 Task: Create a due date automation trigger when advanced on, on the monday after a card is due add fields without custom field "Resume" set to a number lower than 1 and greater than 10 at 11:00 AM.
Action: Mouse moved to (837, 251)
Screenshot: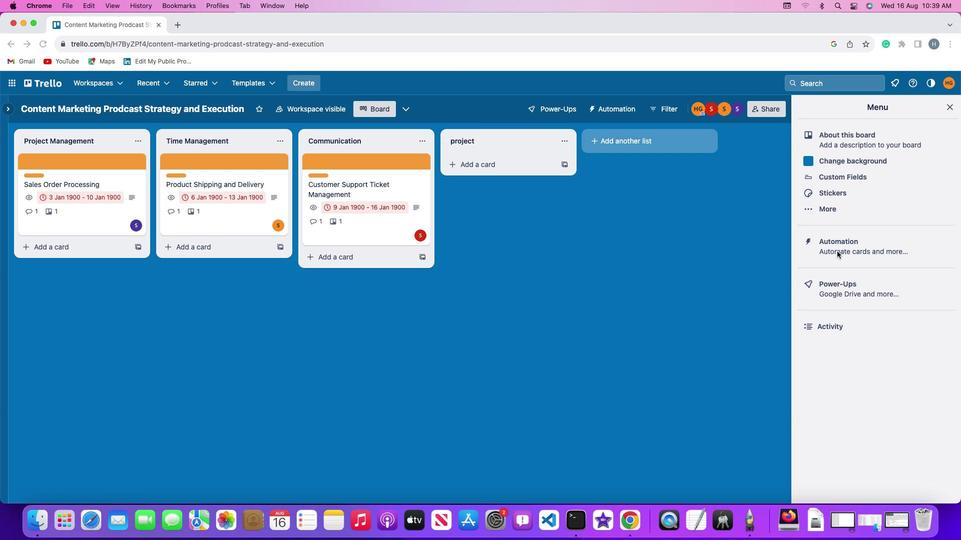 
Action: Mouse pressed left at (837, 251)
Screenshot: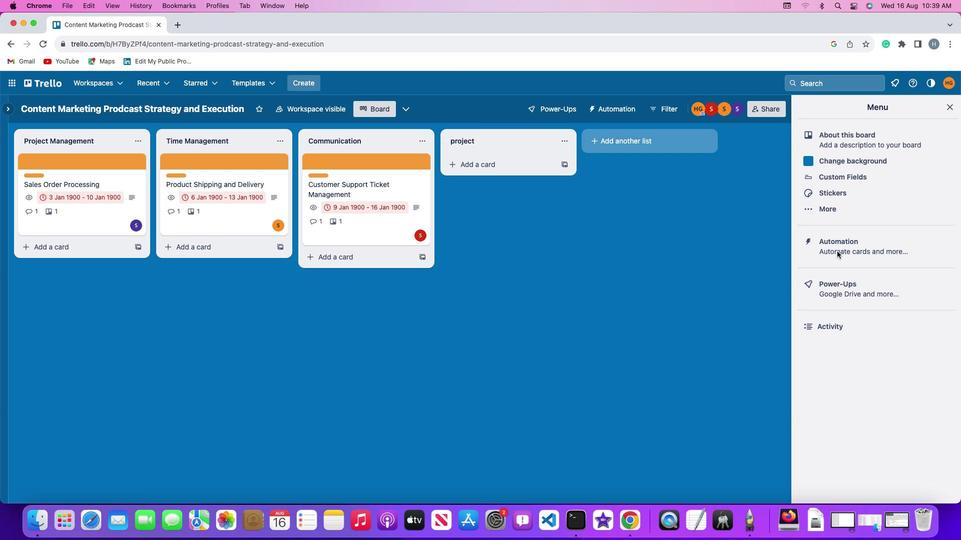 
Action: Mouse pressed left at (837, 251)
Screenshot: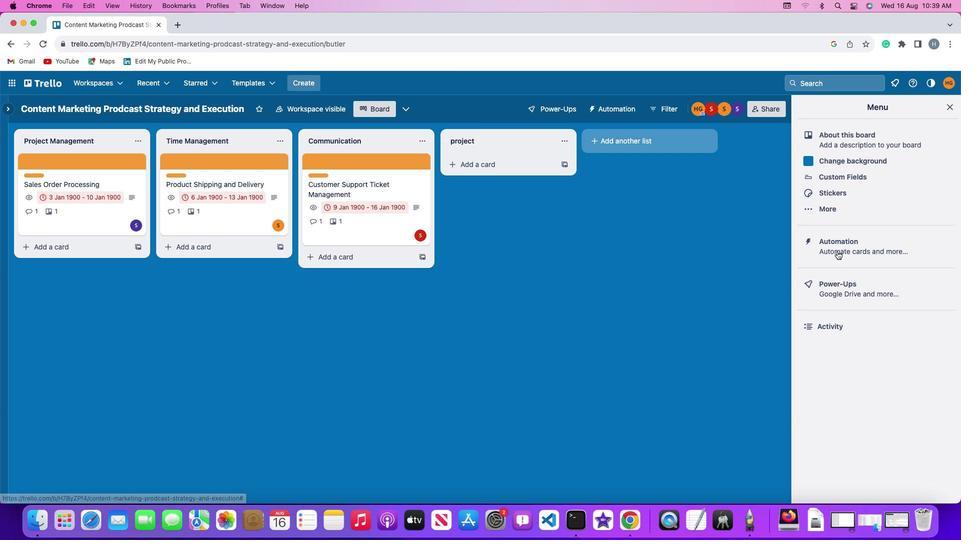 
Action: Mouse moved to (76, 238)
Screenshot: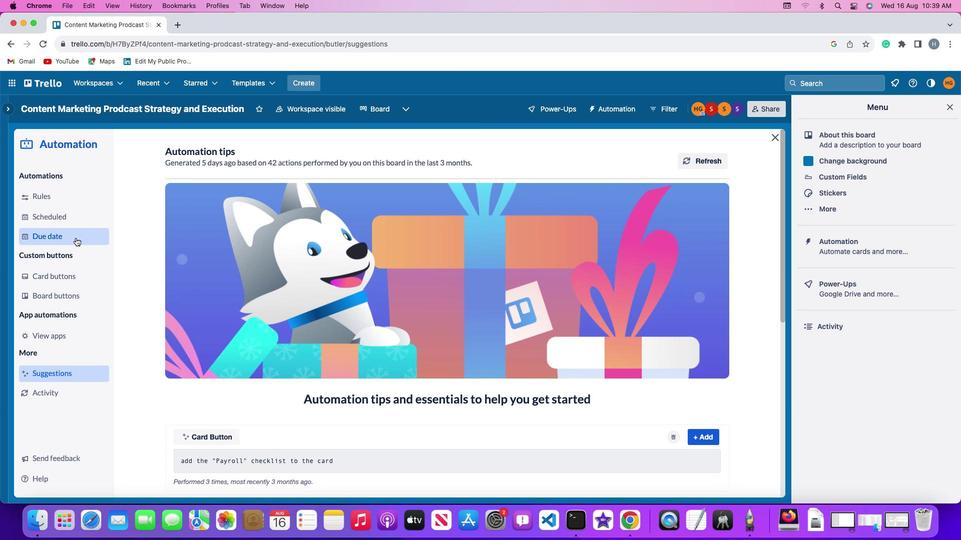 
Action: Mouse pressed left at (76, 238)
Screenshot: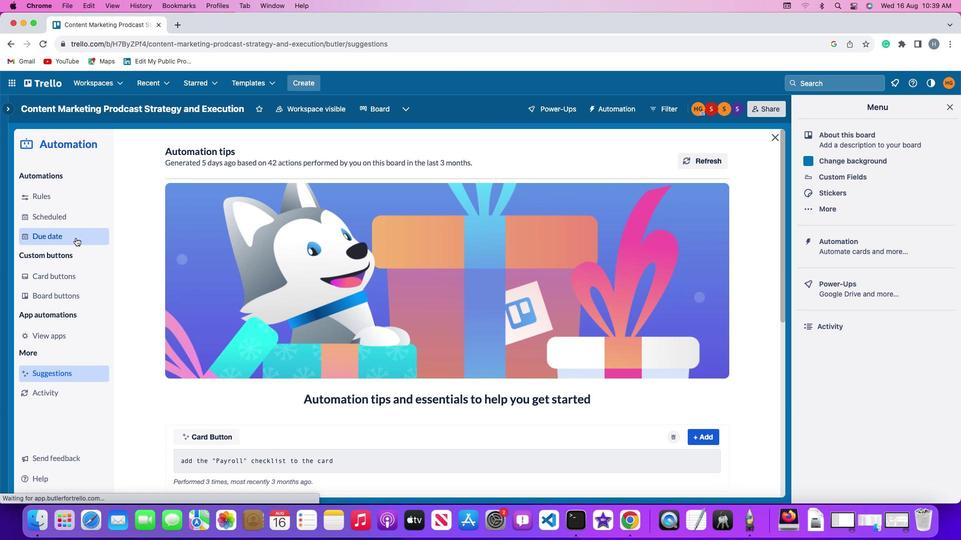 
Action: Mouse moved to (678, 150)
Screenshot: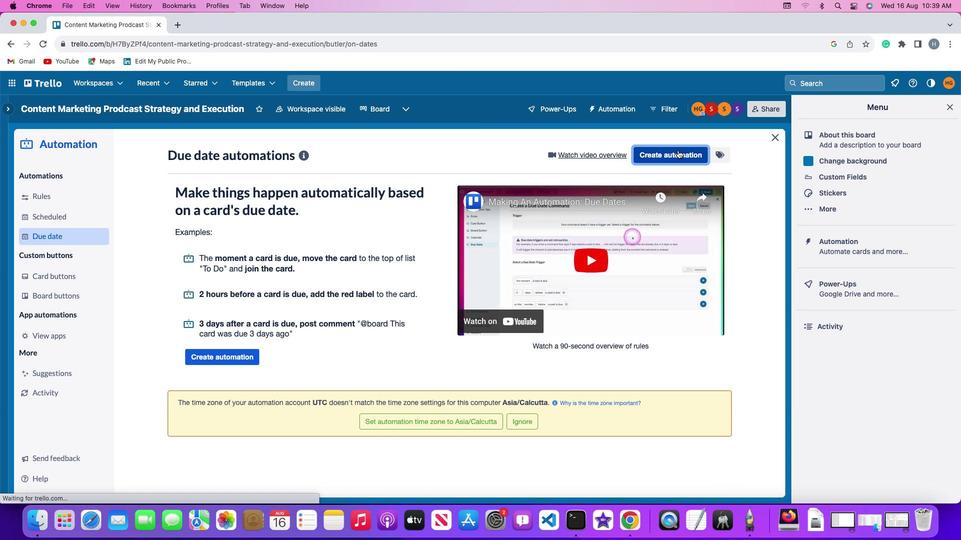 
Action: Mouse pressed left at (678, 150)
Screenshot: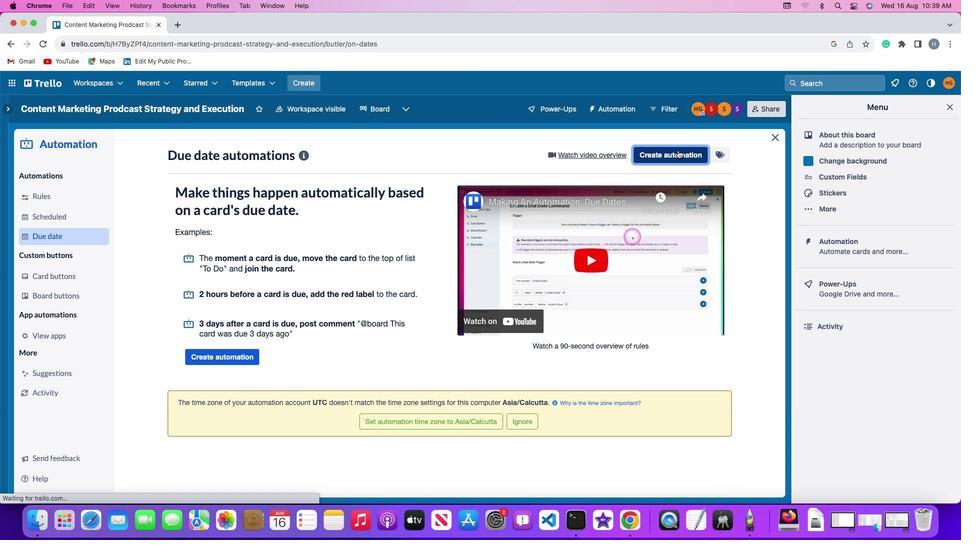 
Action: Mouse moved to (240, 245)
Screenshot: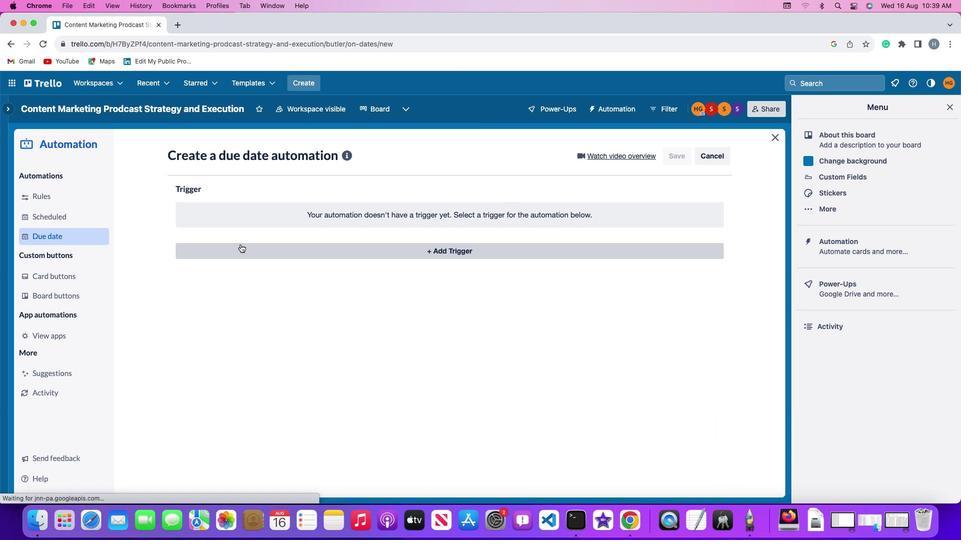 
Action: Mouse pressed left at (240, 245)
Screenshot: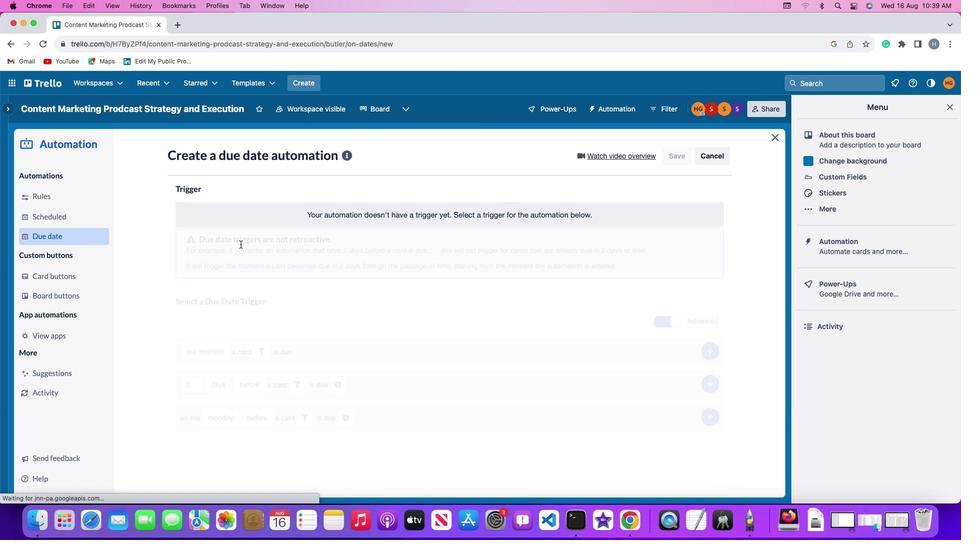 
Action: Mouse moved to (219, 445)
Screenshot: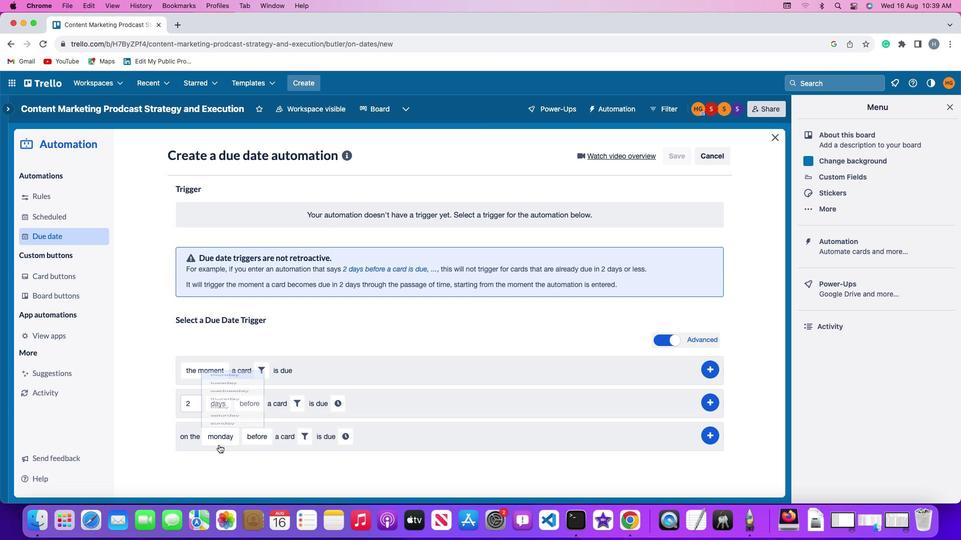 
Action: Mouse pressed left at (219, 445)
Screenshot: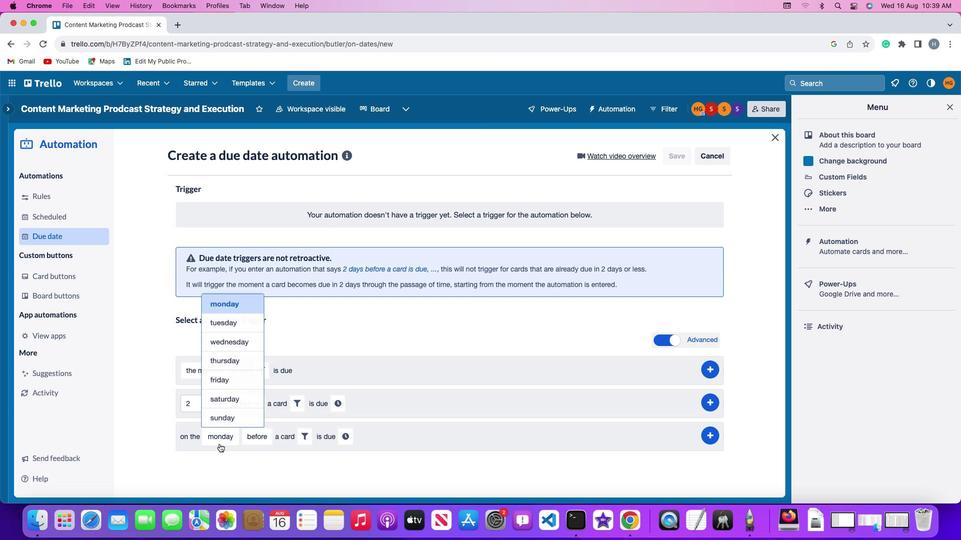 
Action: Mouse moved to (226, 296)
Screenshot: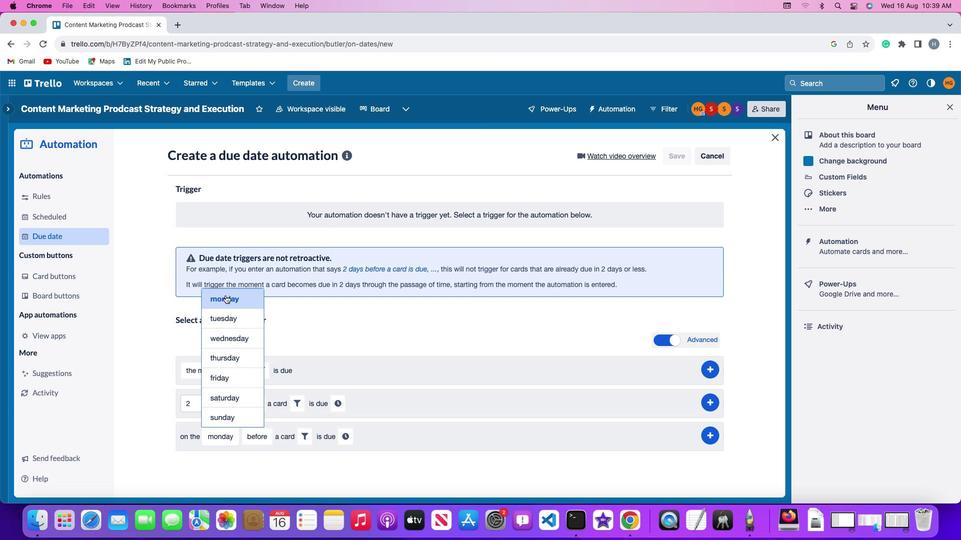 
Action: Mouse pressed left at (226, 296)
Screenshot: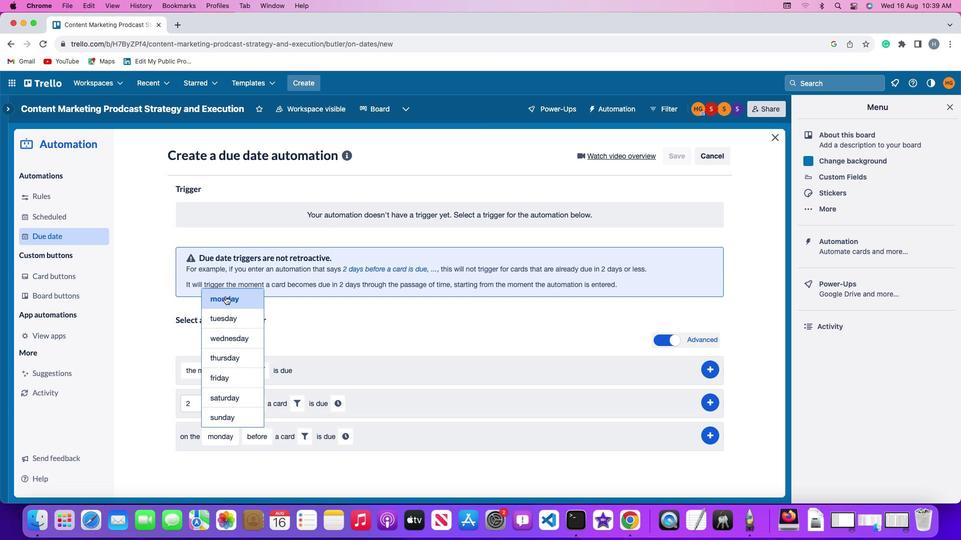 
Action: Mouse moved to (266, 434)
Screenshot: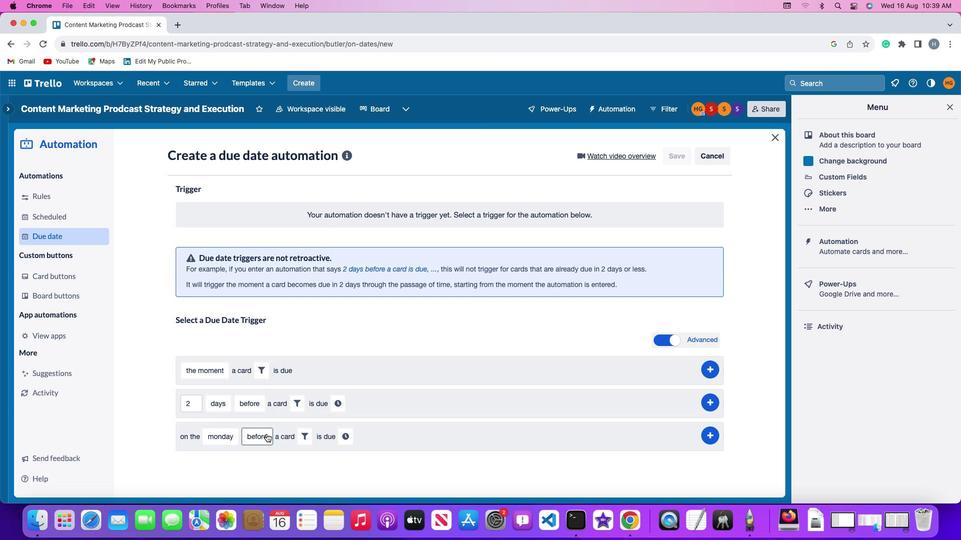 
Action: Mouse pressed left at (266, 434)
Screenshot: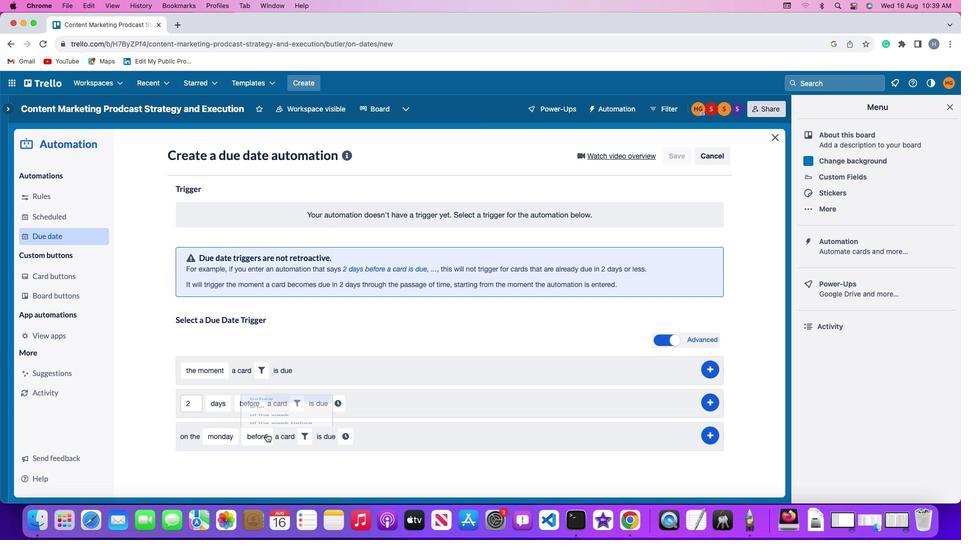 
Action: Mouse moved to (280, 373)
Screenshot: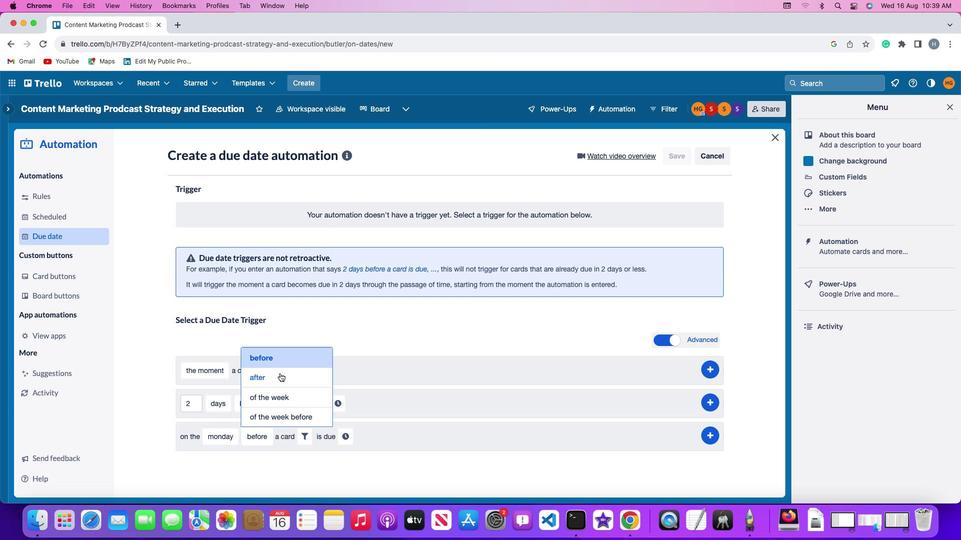 
Action: Mouse pressed left at (280, 373)
Screenshot: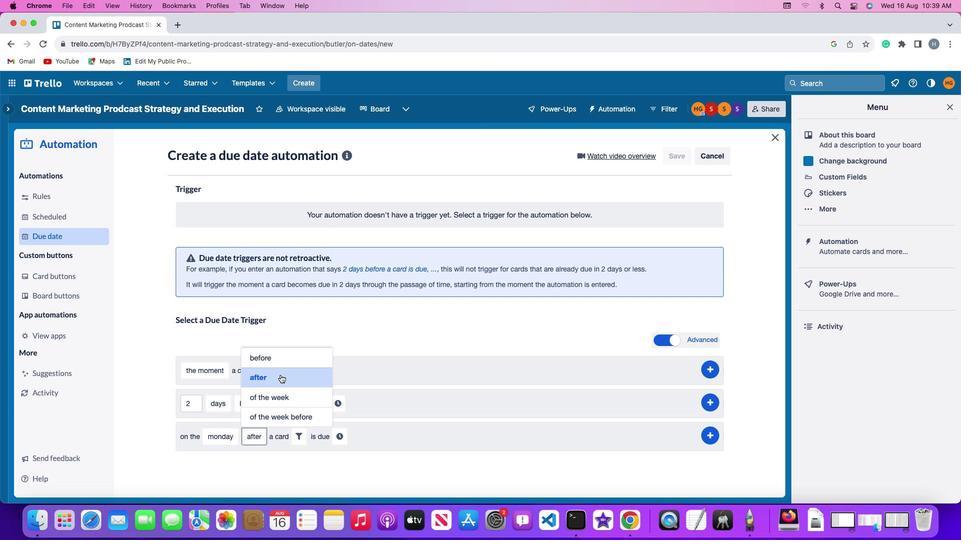
Action: Mouse moved to (301, 438)
Screenshot: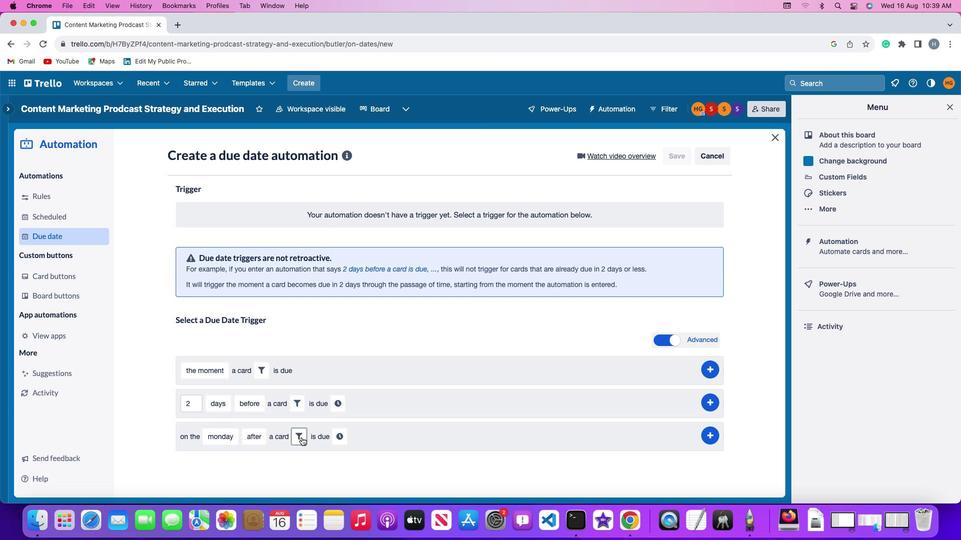 
Action: Mouse pressed left at (301, 438)
Screenshot: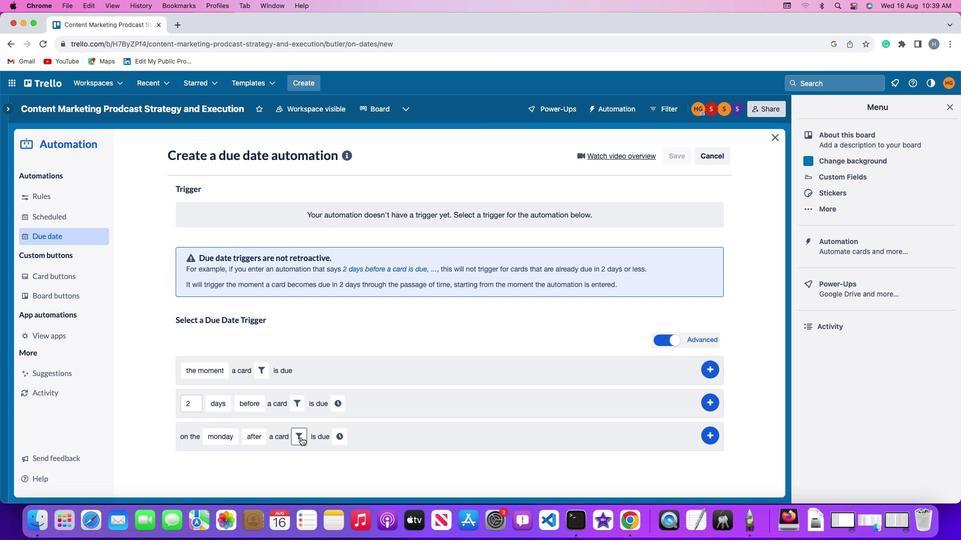 
Action: Mouse moved to (461, 467)
Screenshot: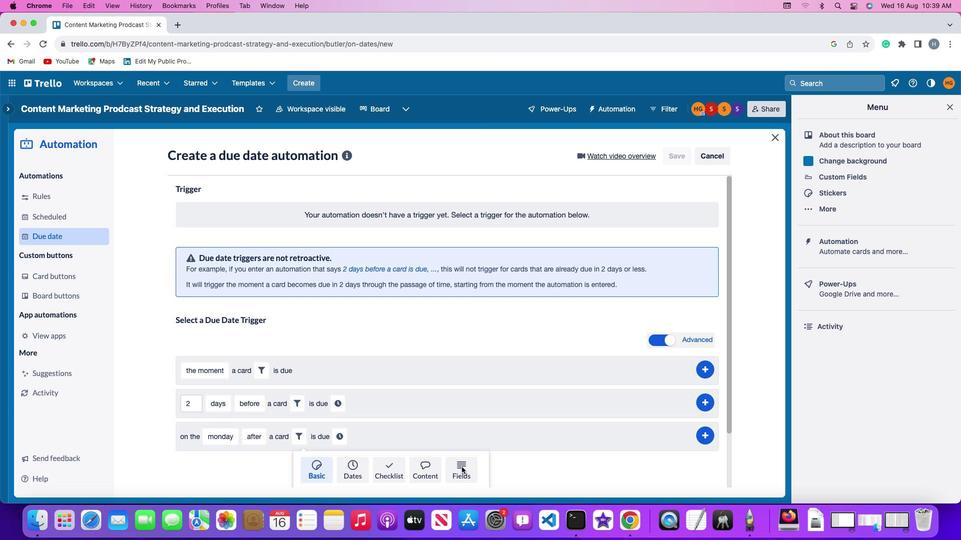
Action: Mouse pressed left at (461, 467)
Screenshot: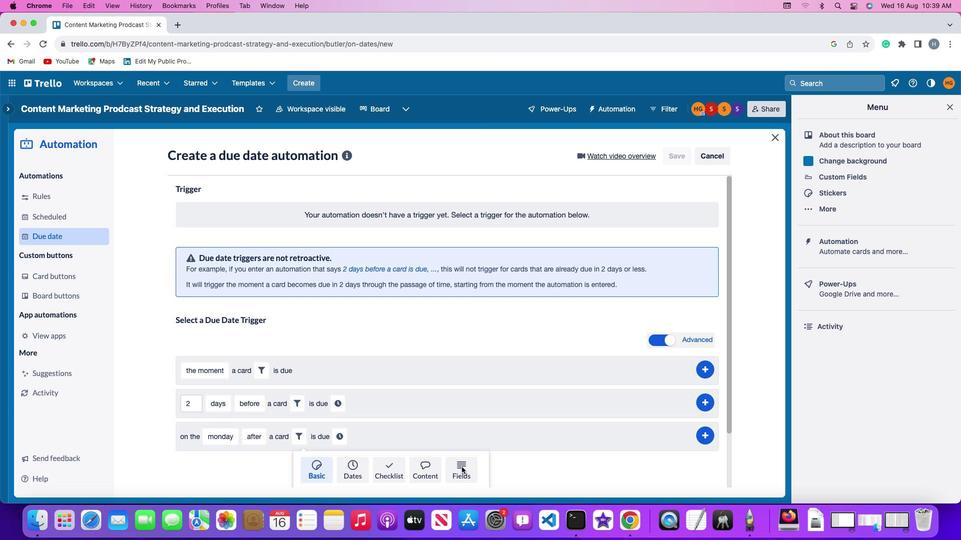 
Action: Mouse moved to (263, 478)
Screenshot: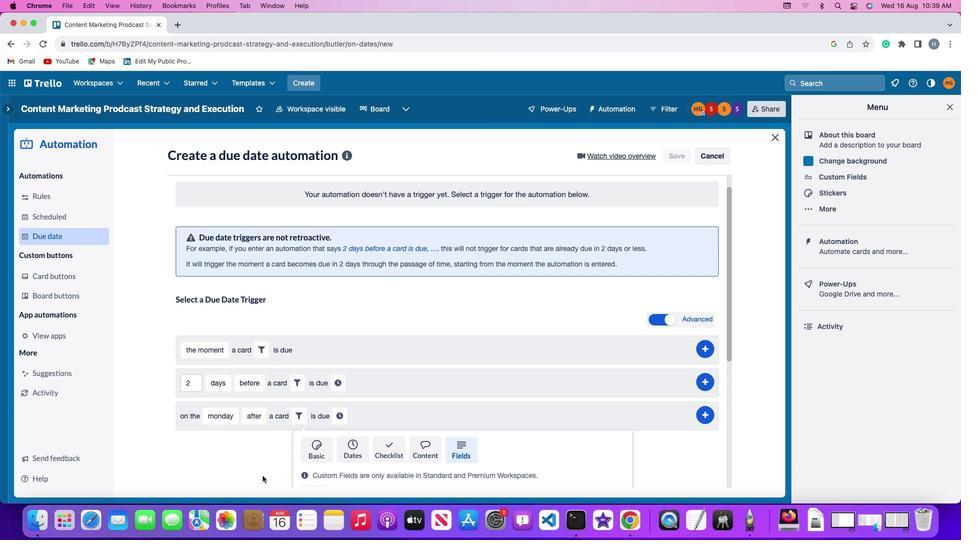 
Action: Mouse scrolled (263, 478) with delta (0, 0)
Screenshot: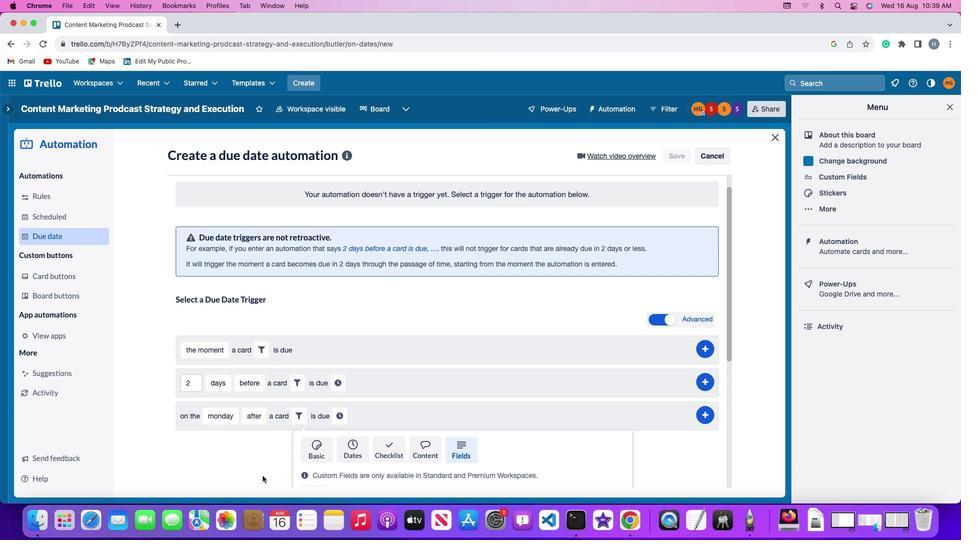 
Action: Mouse scrolled (263, 478) with delta (0, 0)
Screenshot: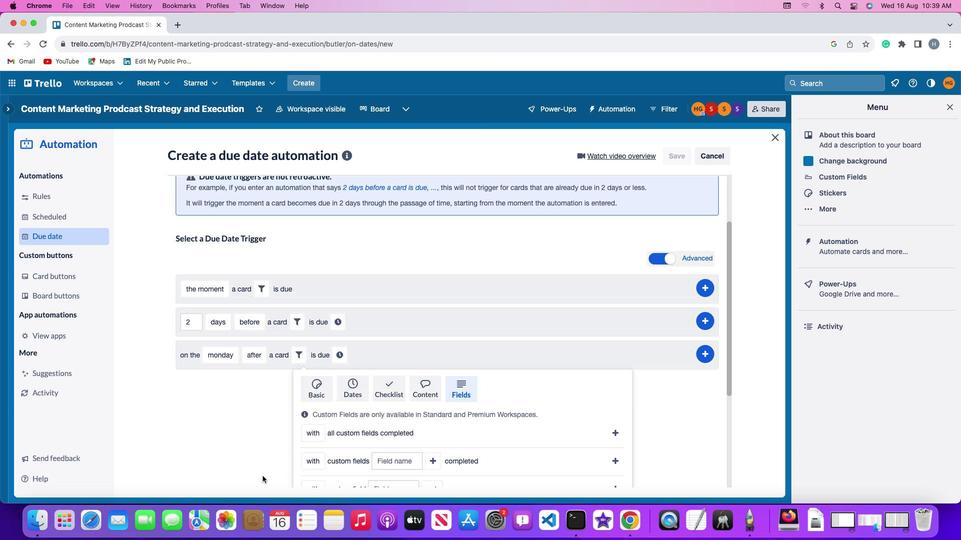 
Action: Mouse scrolled (263, 478) with delta (0, 0)
Screenshot: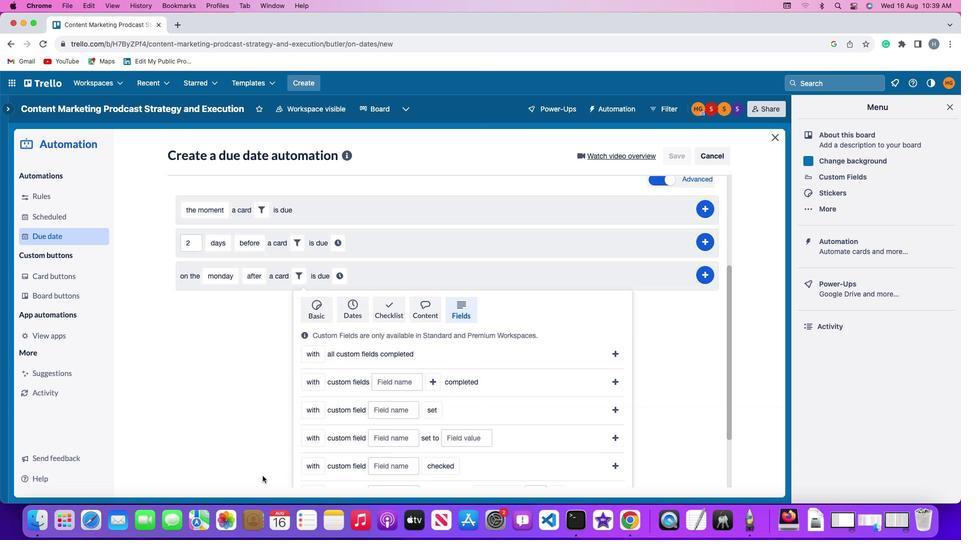 
Action: Mouse scrolled (263, 478) with delta (0, -1)
Screenshot: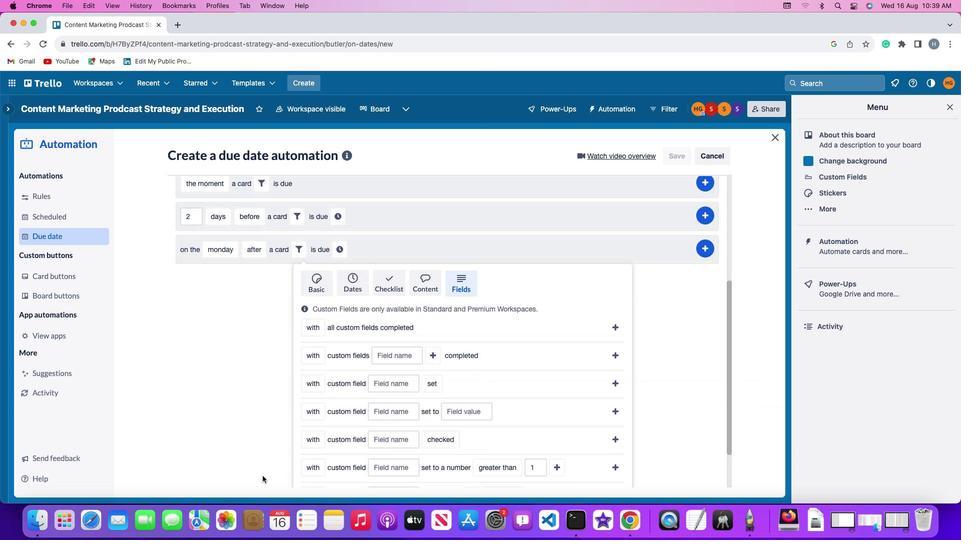 
Action: Mouse moved to (262, 476)
Screenshot: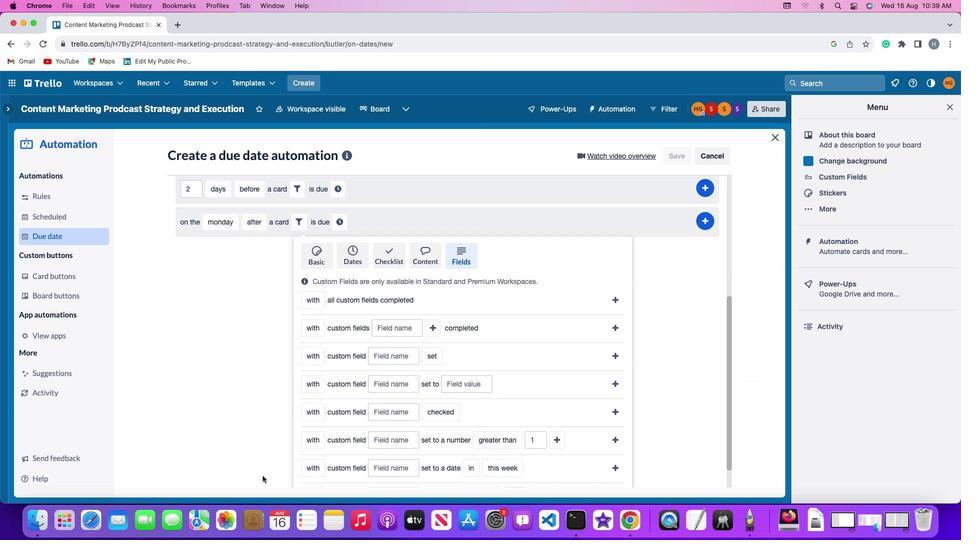 
Action: Mouse scrolled (262, 476) with delta (0, 0)
Screenshot: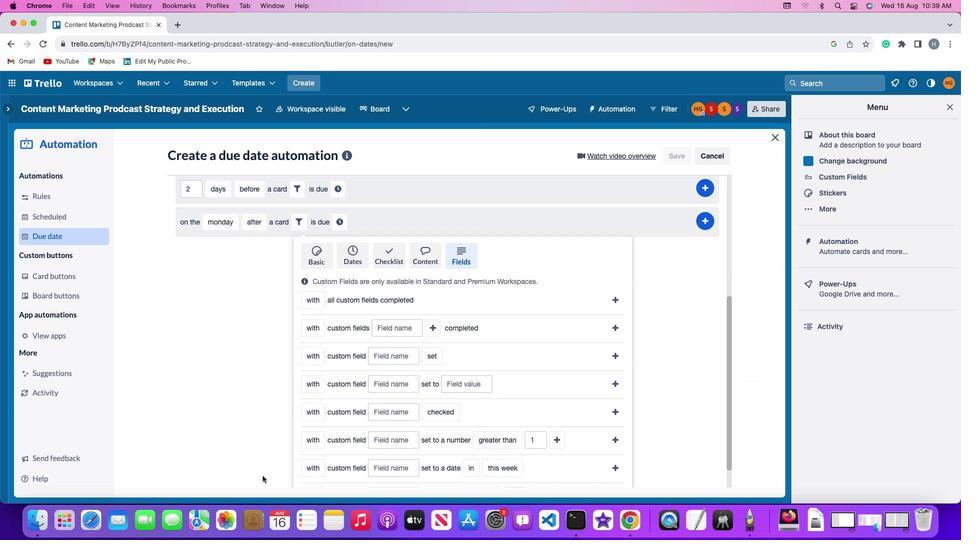
Action: Mouse scrolled (262, 476) with delta (0, 0)
Screenshot: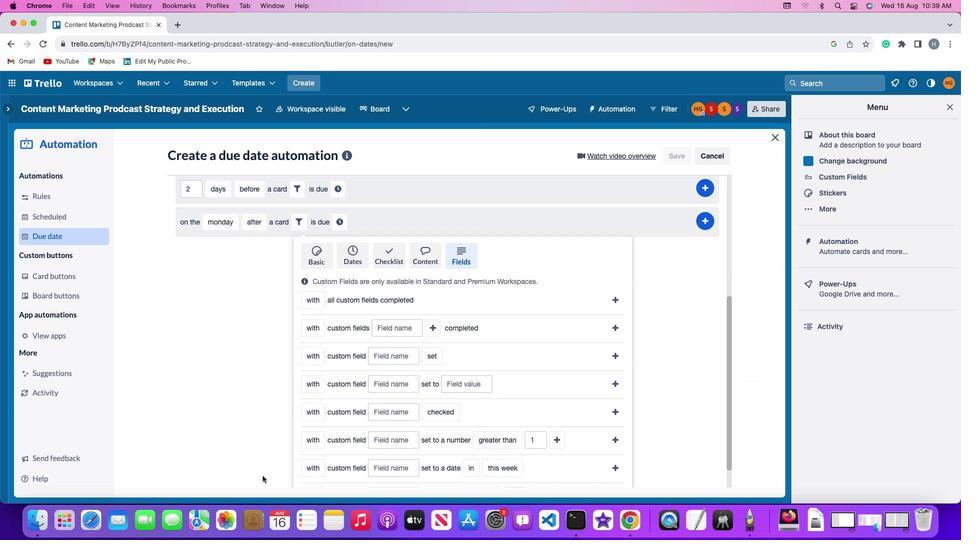 
Action: Mouse scrolled (262, 476) with delta (0, 0)
Screenshot: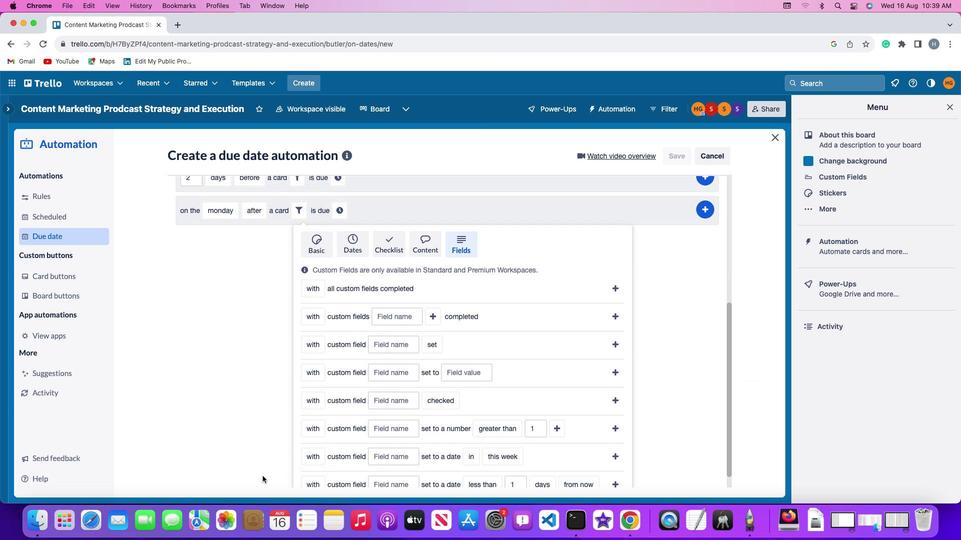 
Action: Mouse scrolled (262, 476) with delta (0, -1)
Screenshot: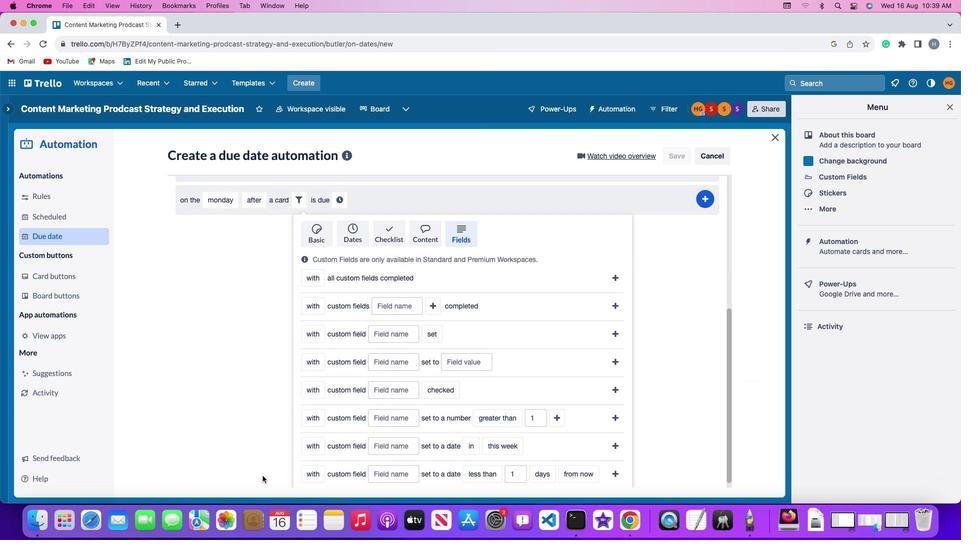 
Action: Mouse scrolled (262, 476) with delta (0, -2)
Screenshot: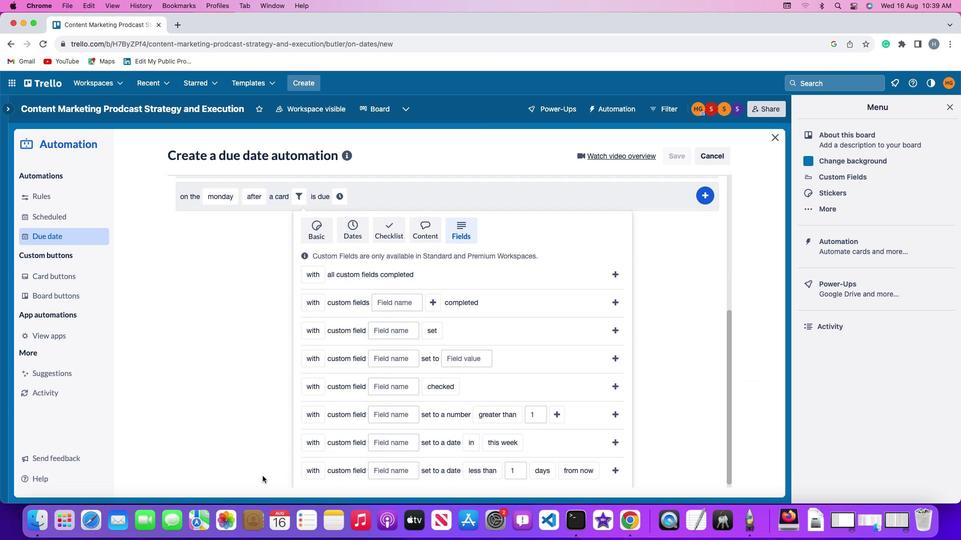 
Action: Mouse moved to (261, 476)
Screenshot: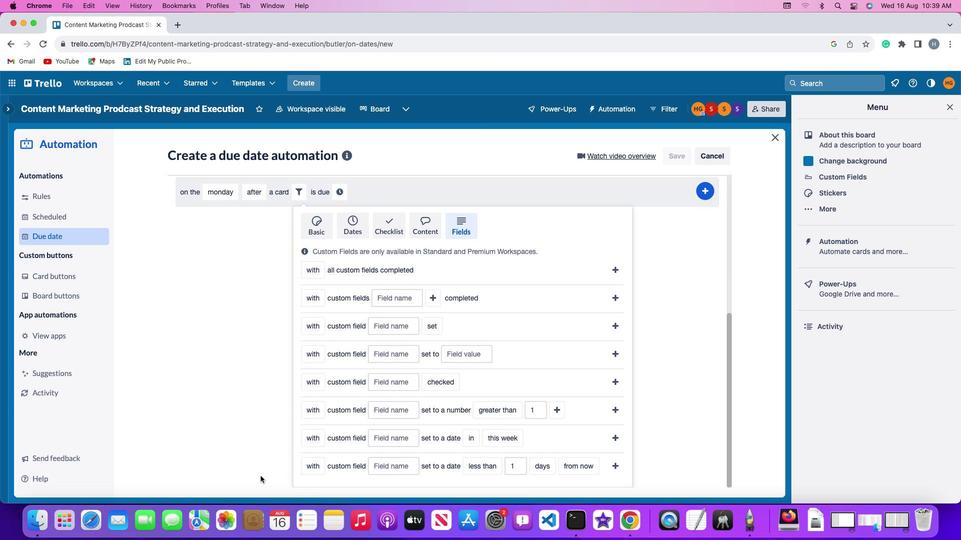 
Action: Mouse scrolled (261, 476) with delta (0, 0)
Screenshot: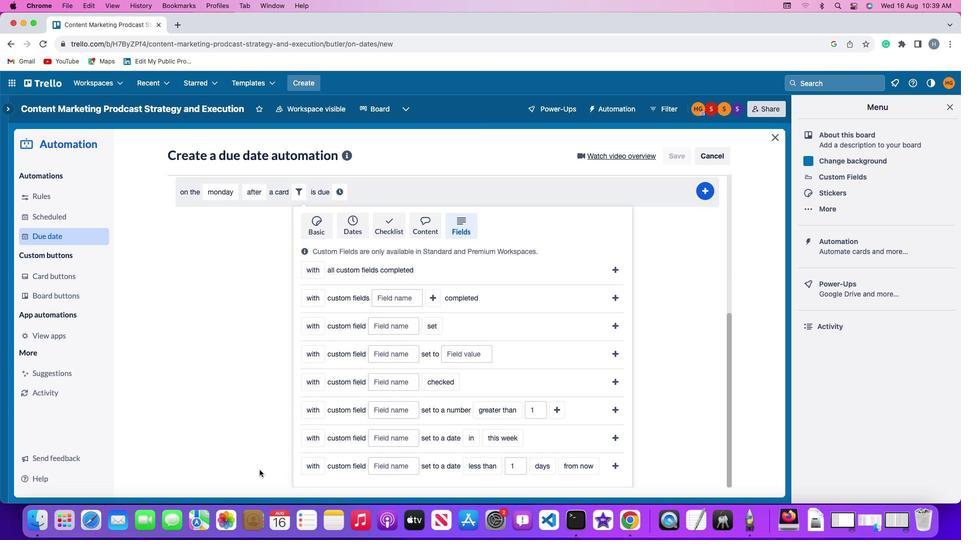 
Action: Mouse scrolled (261, 476) with delta (0, 0)
Screenshot: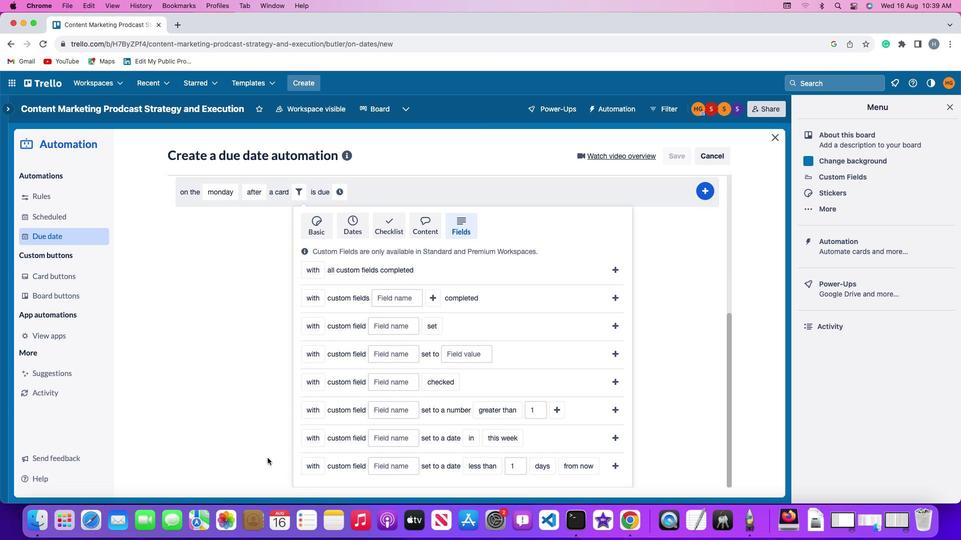 
Action: Mouse scrolled (261, 476) with delta (0, 0)
Screenshot: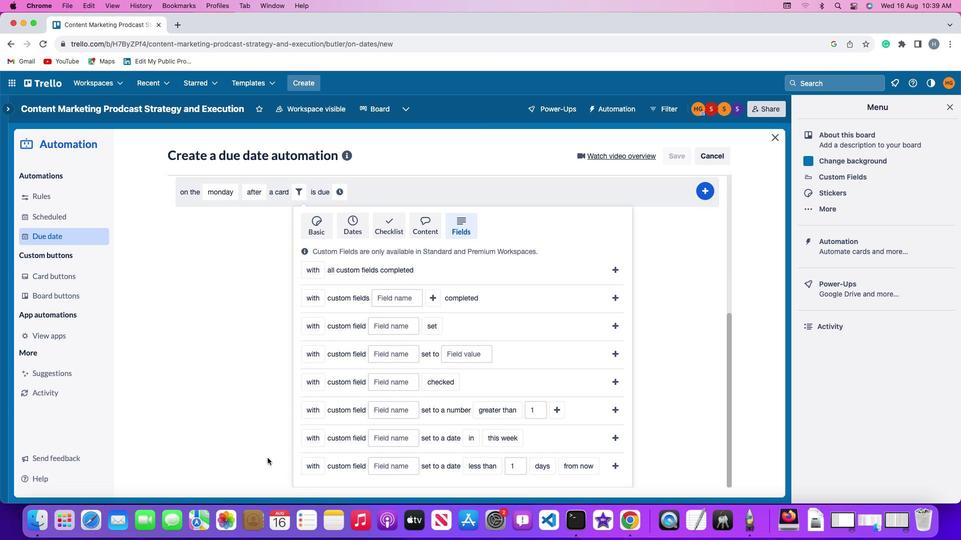 
Action: Mouse moved to (309, 408)
Screenshot: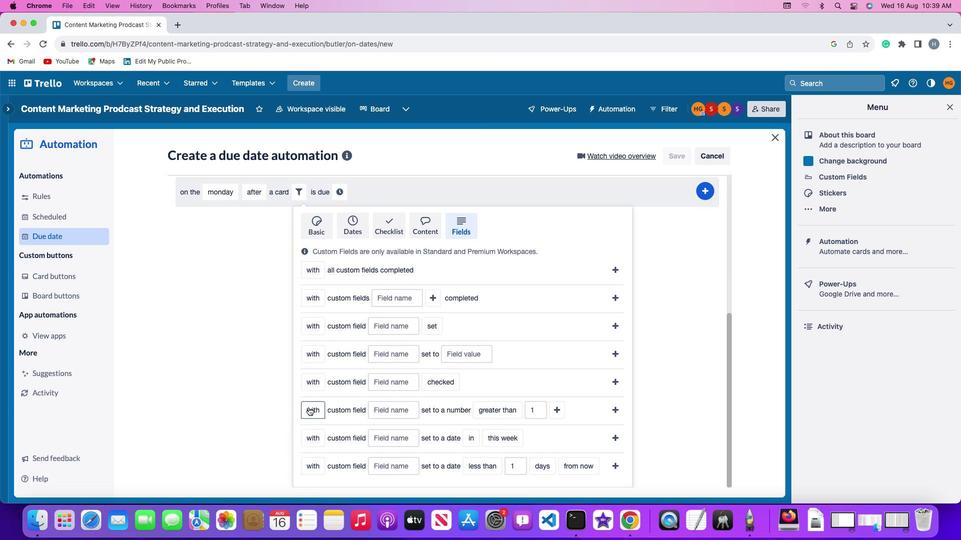 
Action: Mouse pressed left at (309, 408)
Screenshot: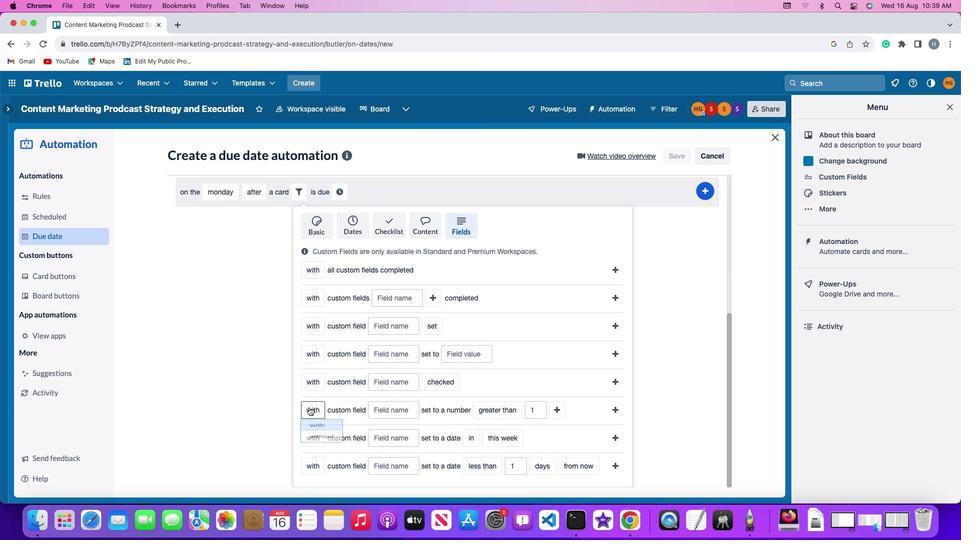 
Action: Mouse moved to (324, 444)
Screenshot: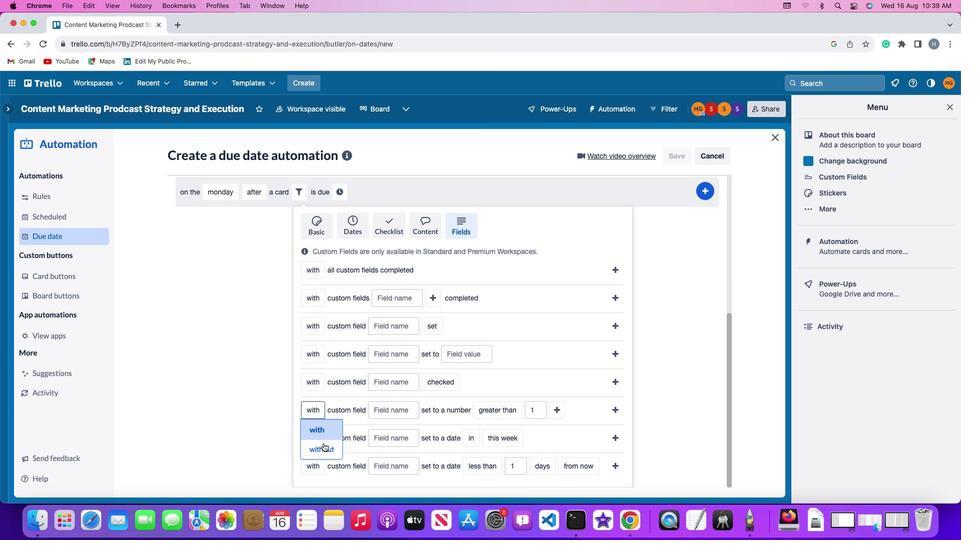 
Action: Mouse pressed left at (324, 444)
Screenshot: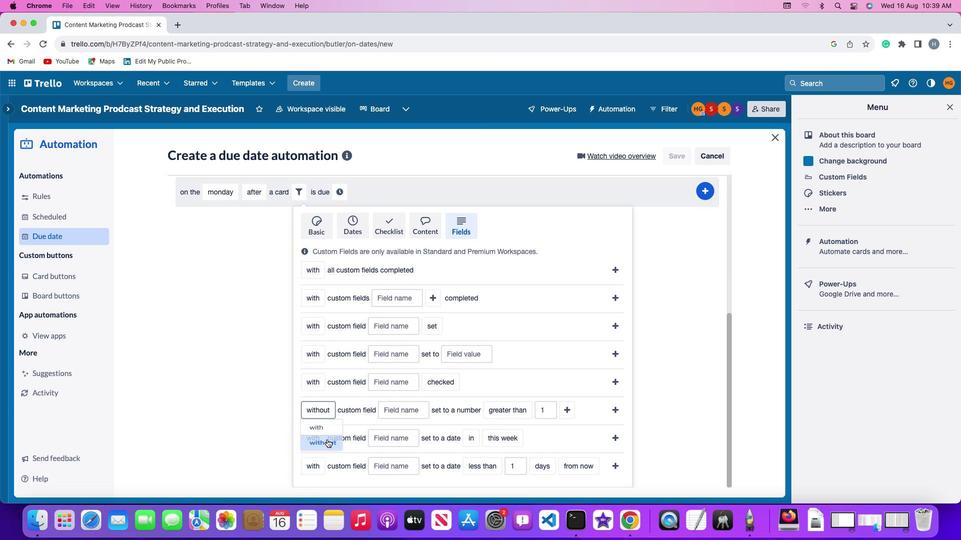 
Action: Mouse moved to (413, 406)
Screenshot: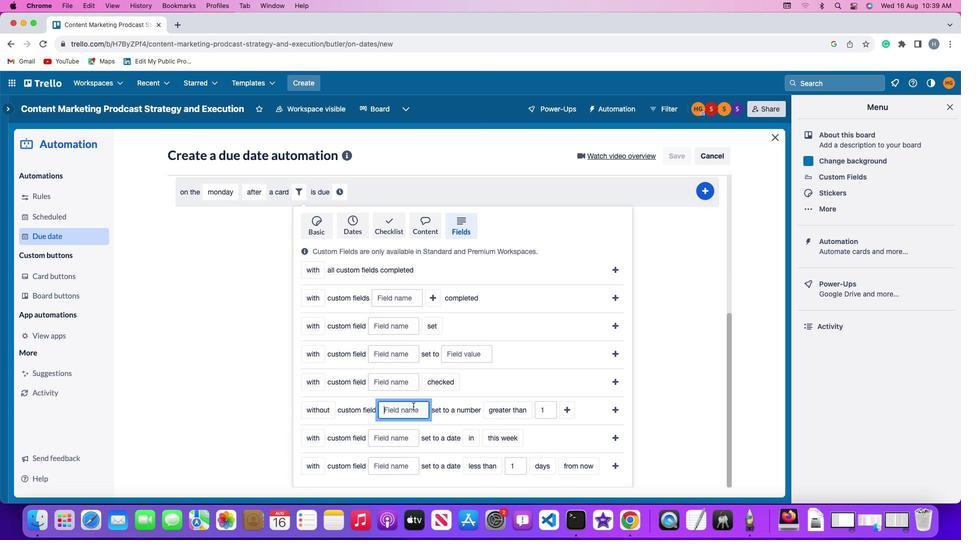 
Action: Mouse pressed left at (413, 406)
Screenshot: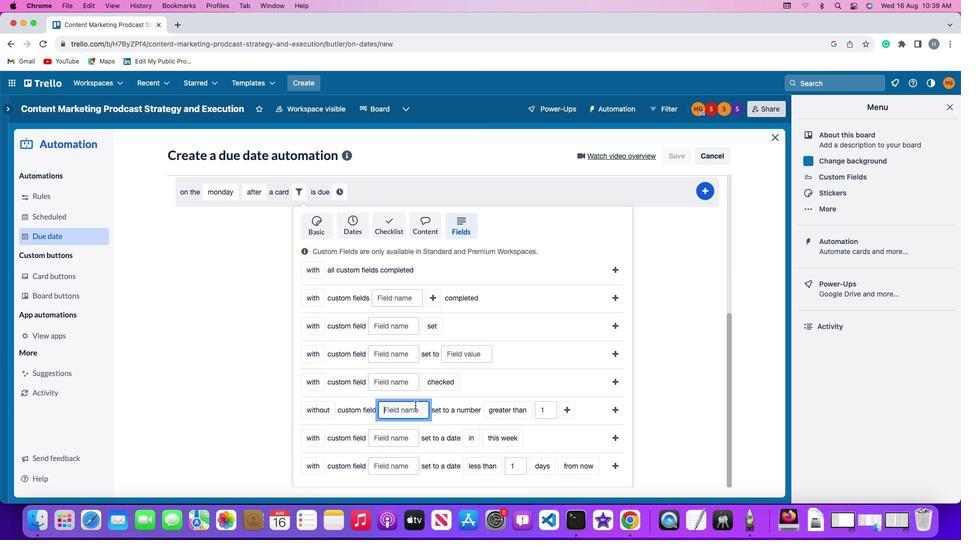 
Action: Mouse moved to (416, 405)
Screenshot: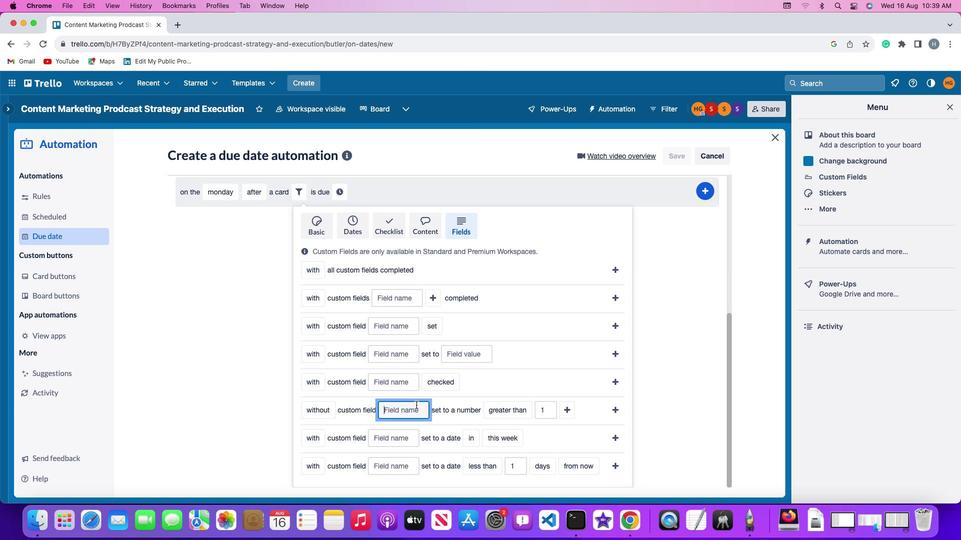 
Action: Key pressed Key.shift'R''e''s''u''m''e'
Screenshot: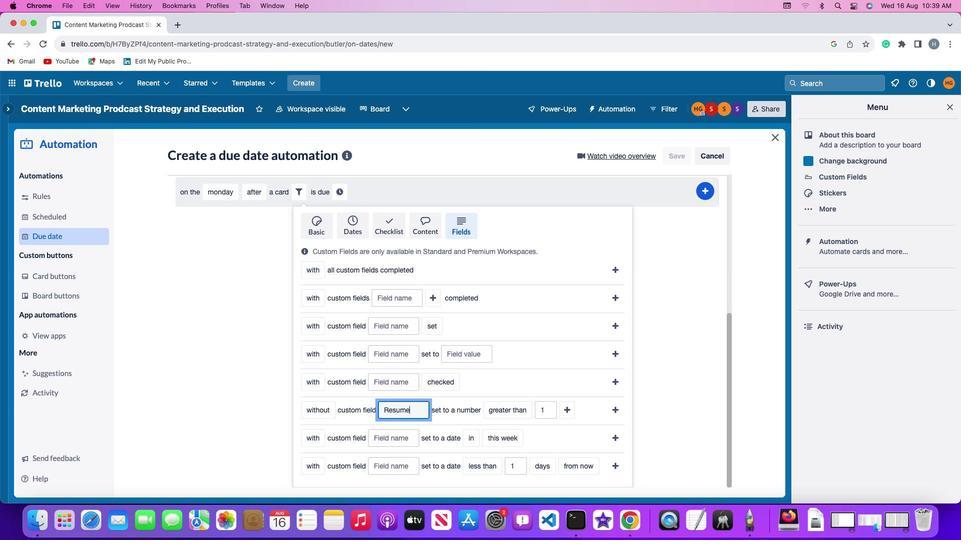 
Action: Mouse moved to (510, 407)
Screenshot: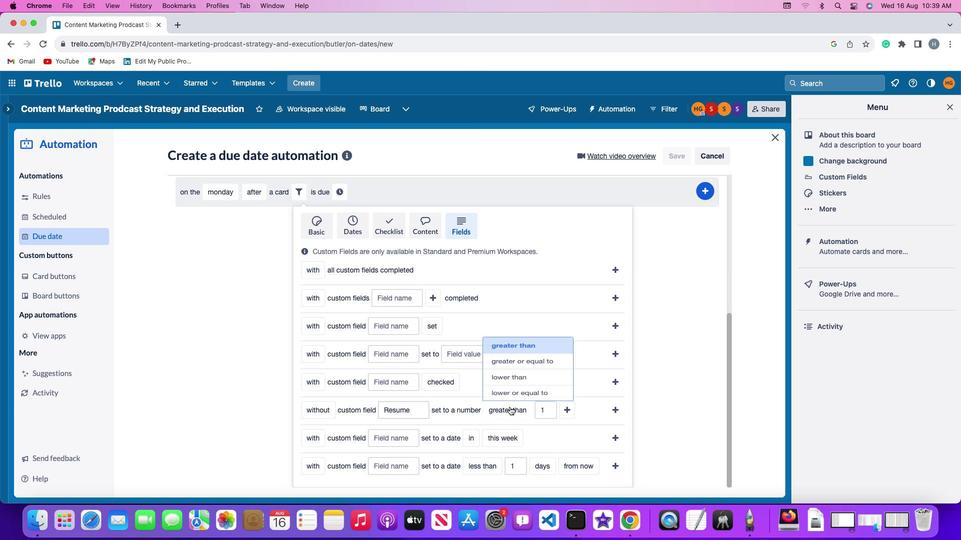 
Action: Mouse pressed left at (510, 407)
Screenshot: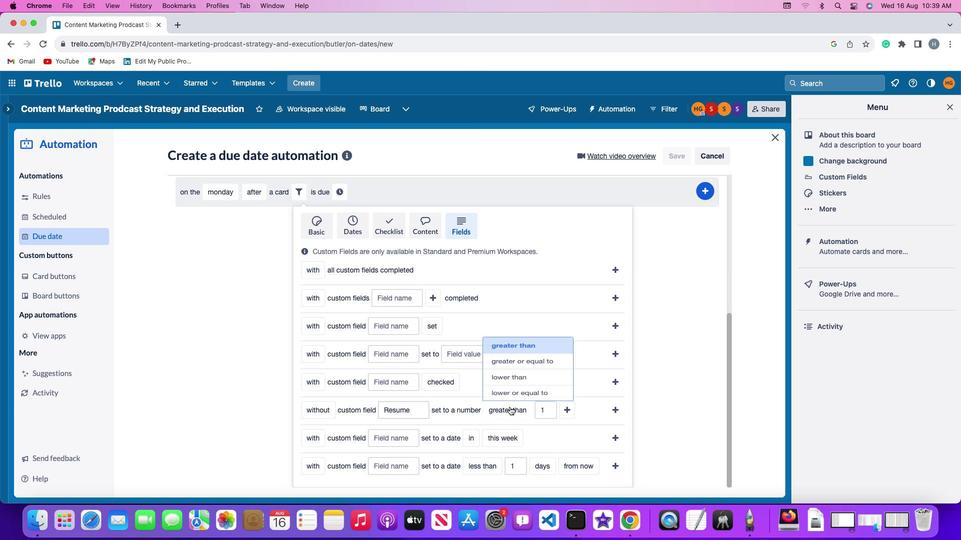 
Action: Mouse moved to (516, 372)
Screenshot: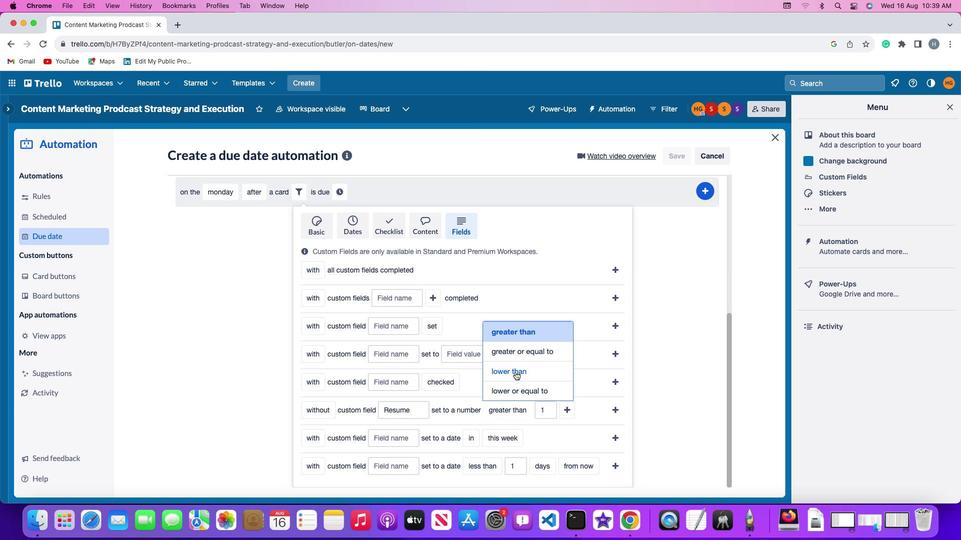 
Action: Mouse pressed left at (516, 372)
Screenshot: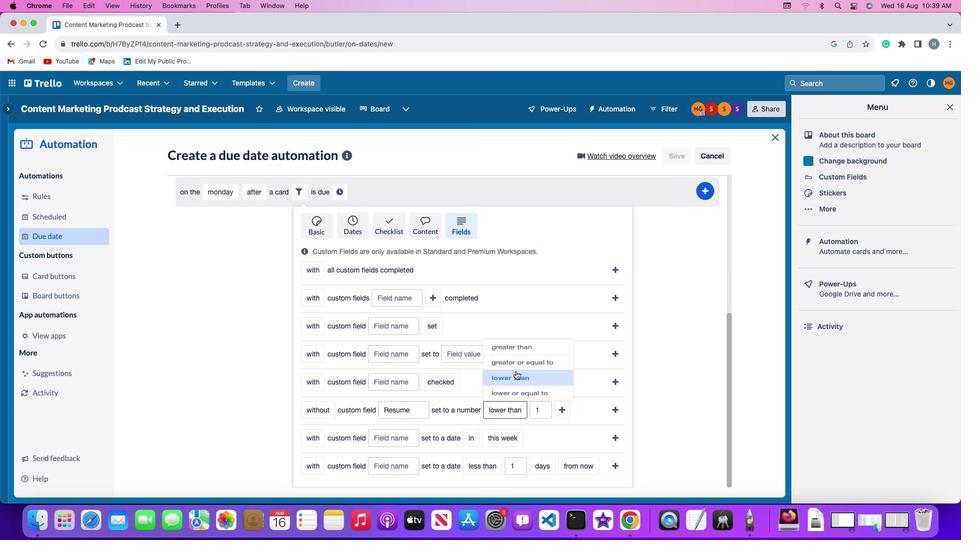 
Action: Mouse moved to (547, 413)
Screenshot: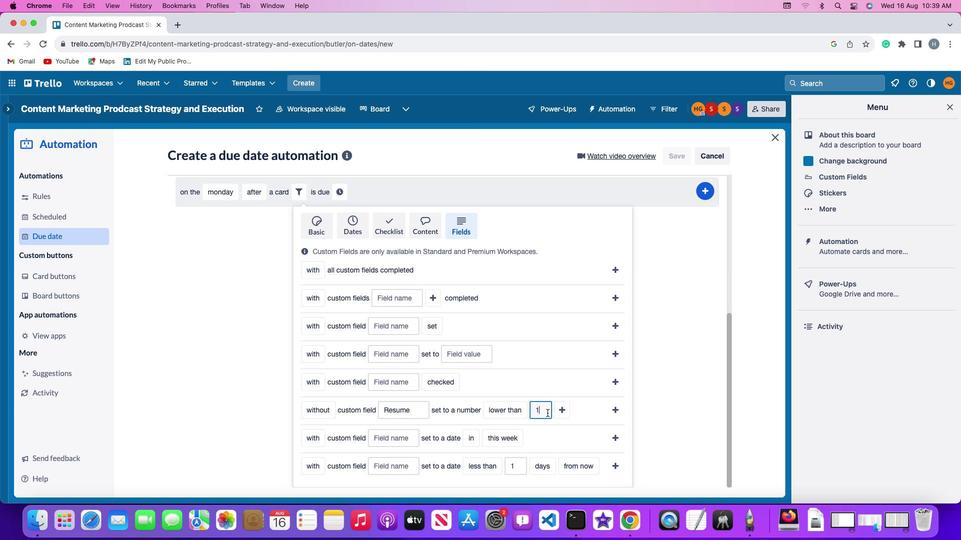 
Action: Mouse pressed left at (547, 413)
Screenshot: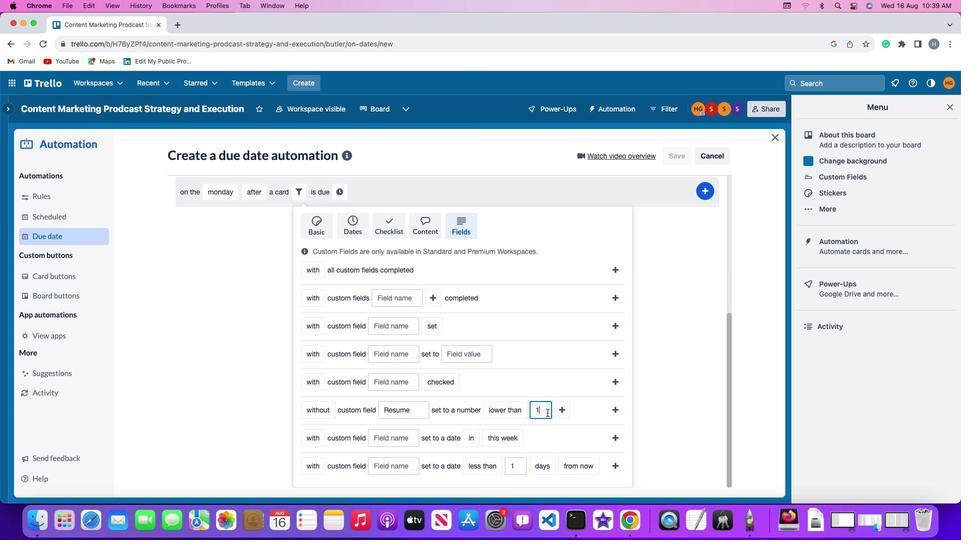 
Action: Key pressed Key.backspace'1'
Screenshot: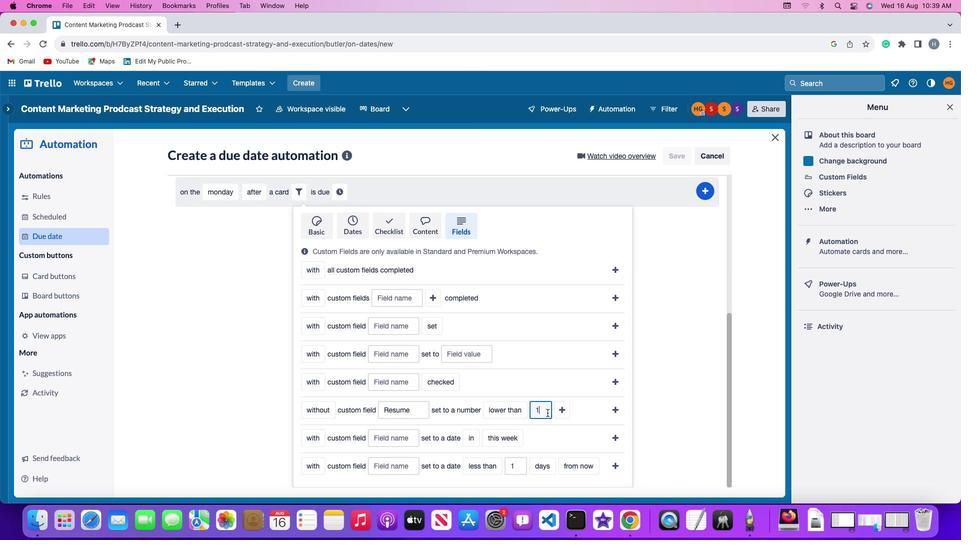 
Action: Mouse moved to (561, 411)
Screenshot: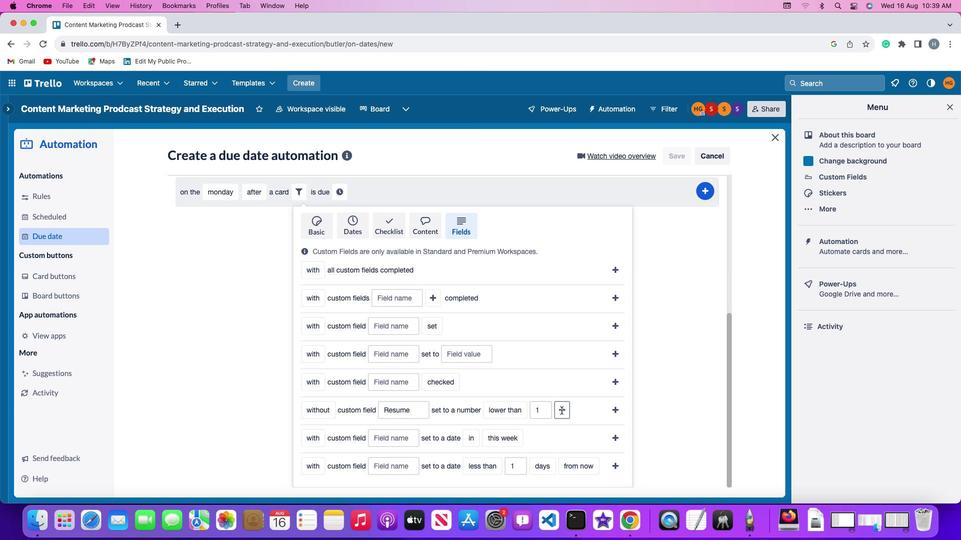 
Action: Mouse pressed left at (561, 411)
Screenshot: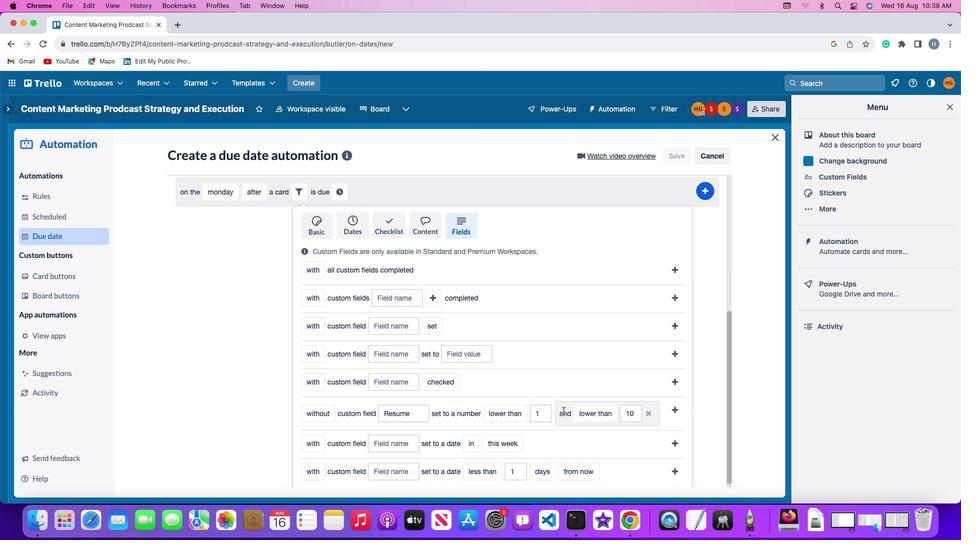 
Action: Mouse moved to (603, 412)
Screenshot: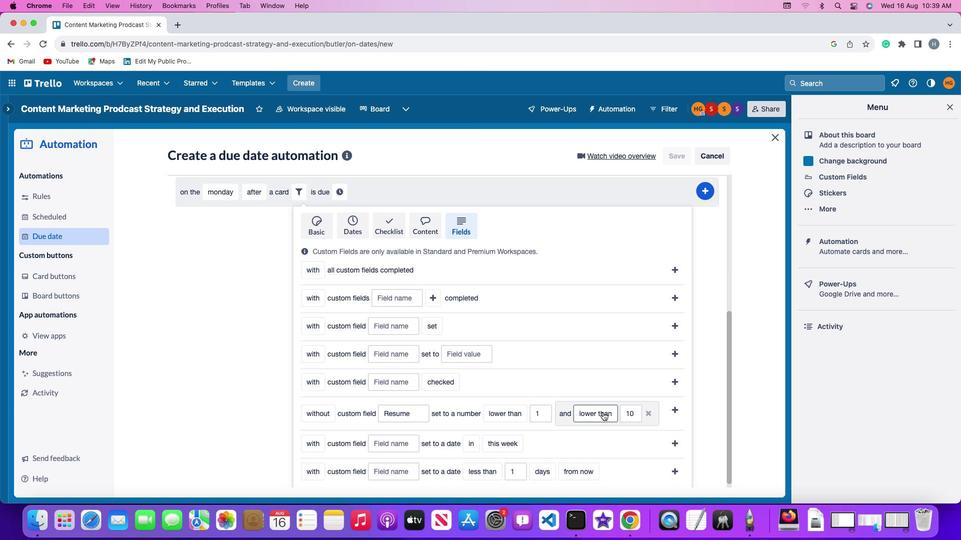 
Action: Mouse pressed left at (603, 412)
Screenshot: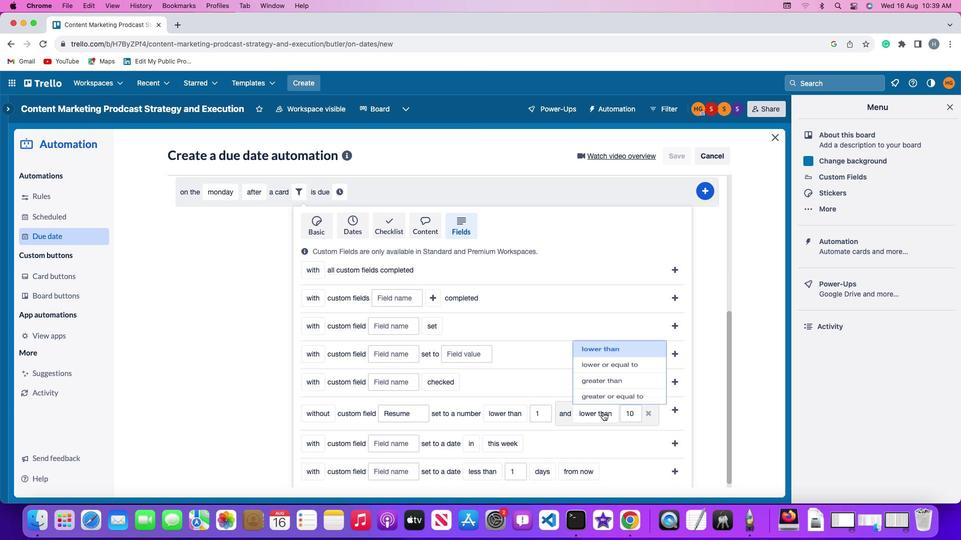 
Action: Mouse moved to (605, 376)
Screenshot: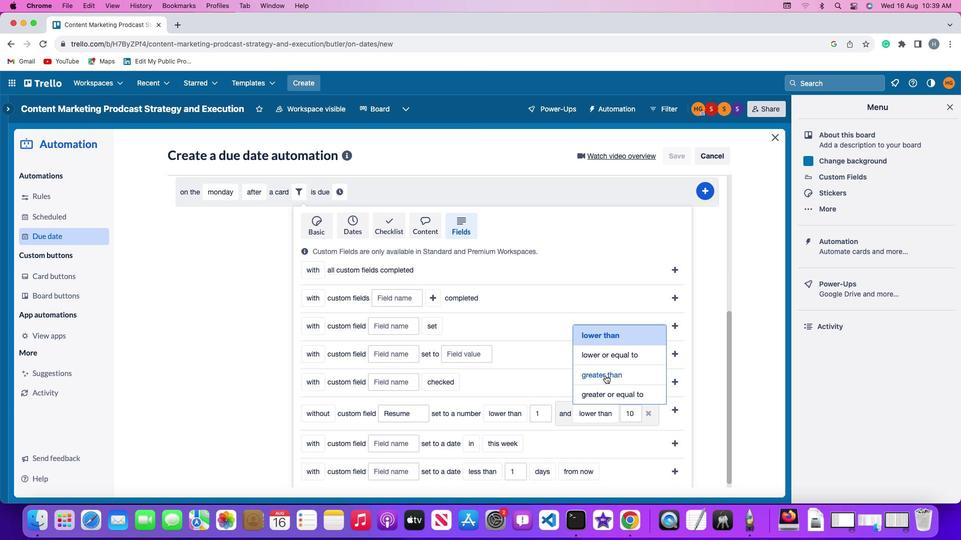 
Action: Mouse pressed left at (605, 376)
Screenshot: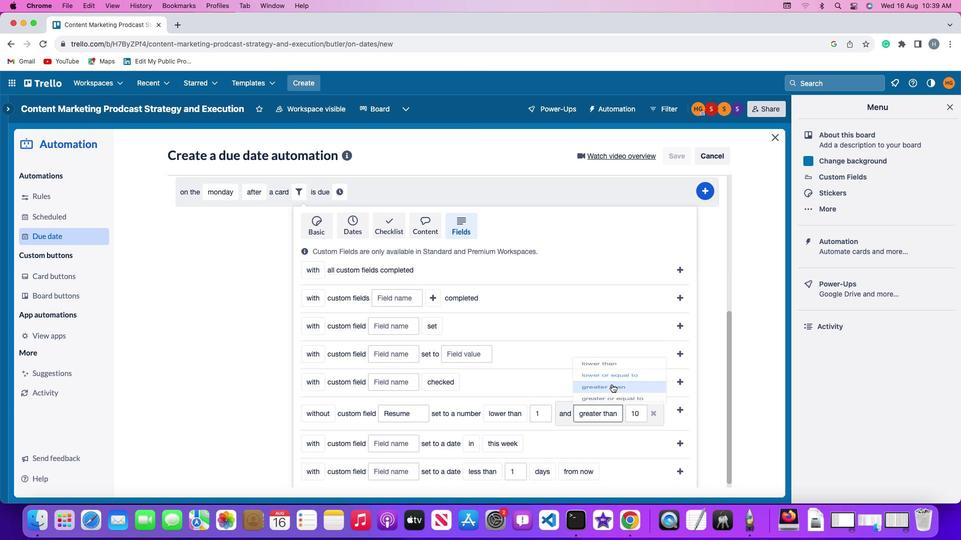 
Action: Mouse moved to (645, 412)
Screenshot: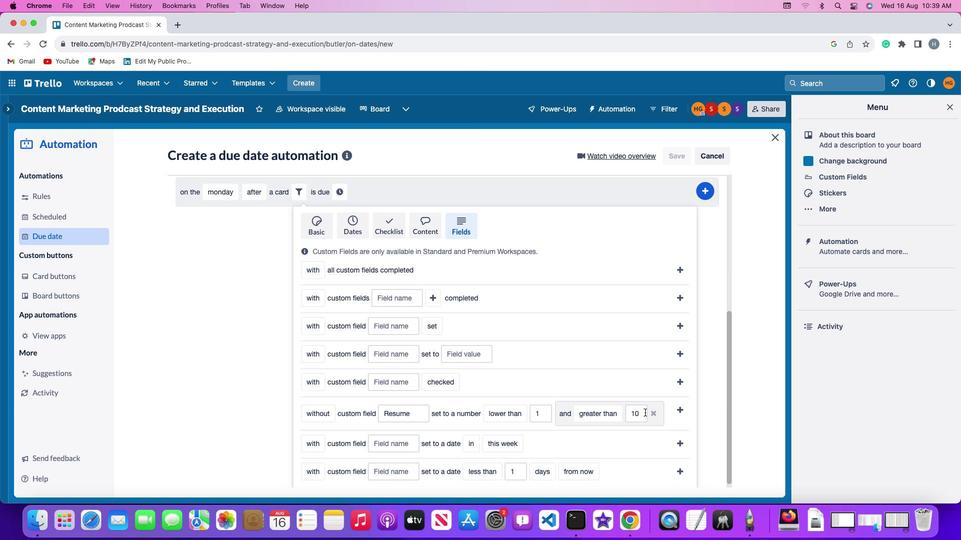 
Action: Mouse pressed left at (645, 412)
Screenshot: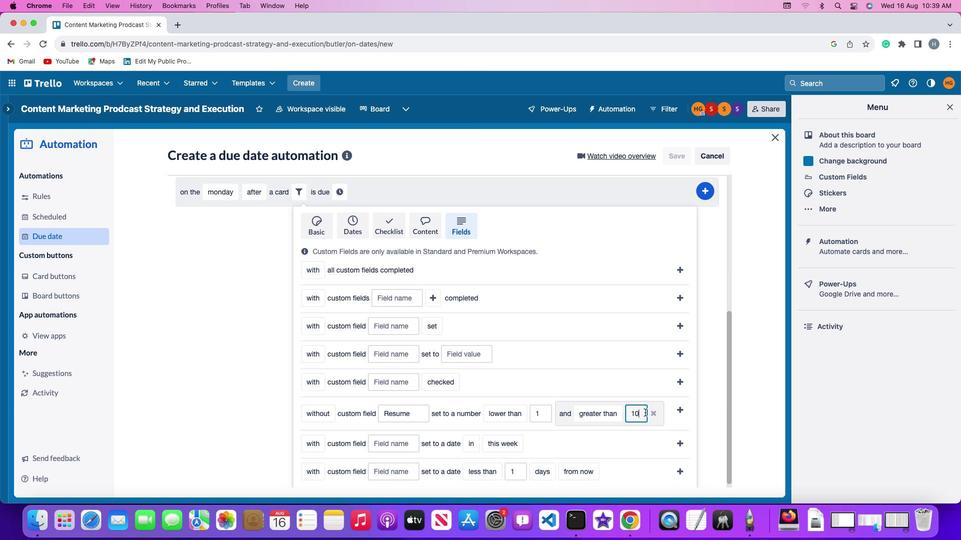 
Action: Key pressed Key.backspaceKey.backspace'1''0'
Screenshot: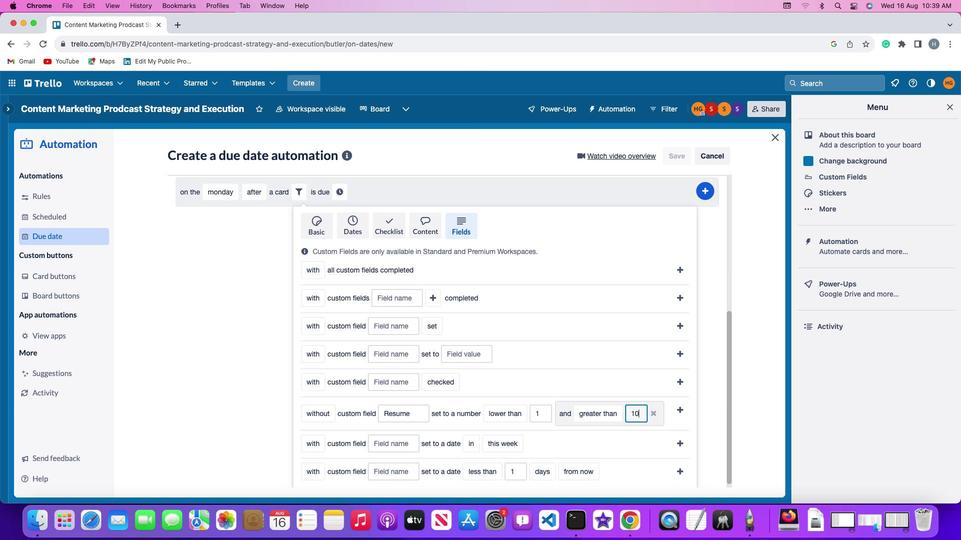 
Action: Mouse moved to (681, 412)
Screenshot: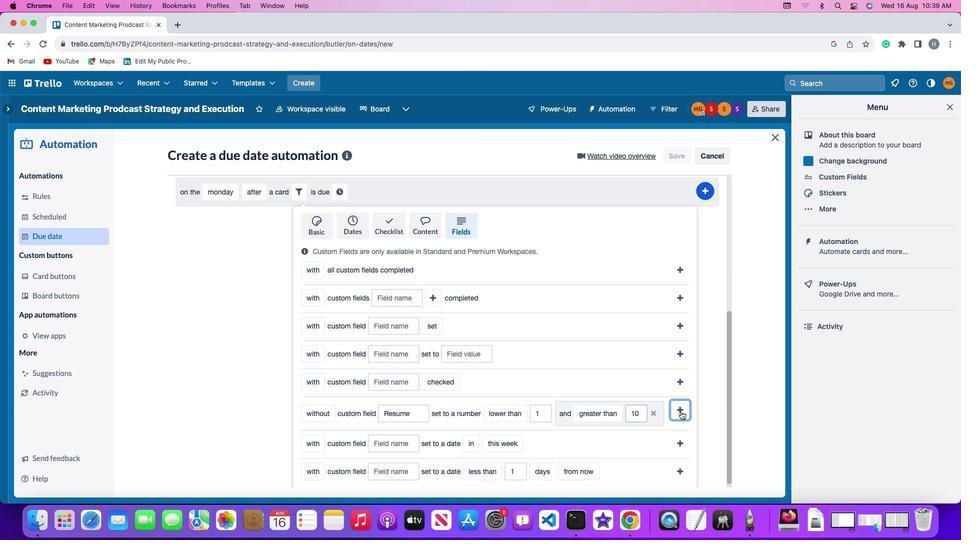 
Action: Mouse pressed left at (681, 412)
Screenshot: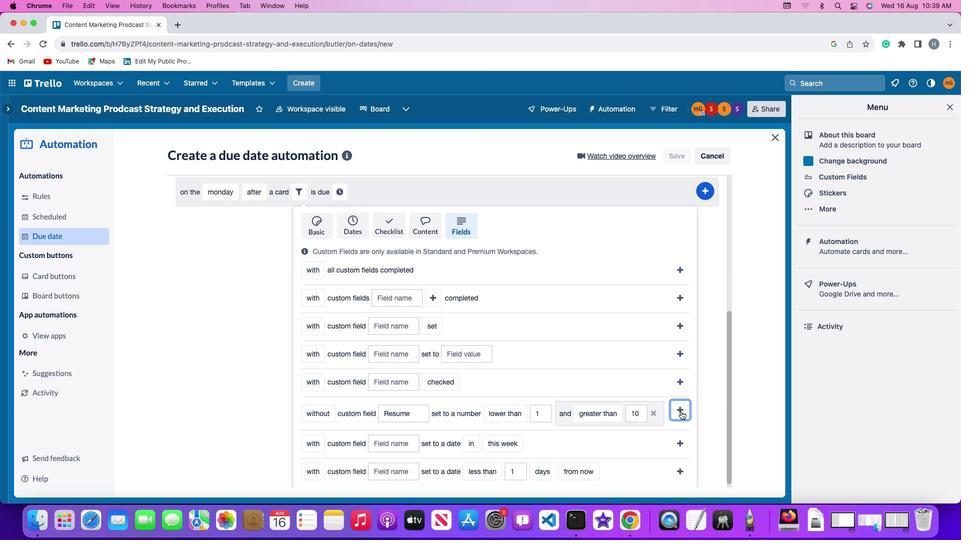 
Action: Mouse moved to (611, 433)
Screenshot: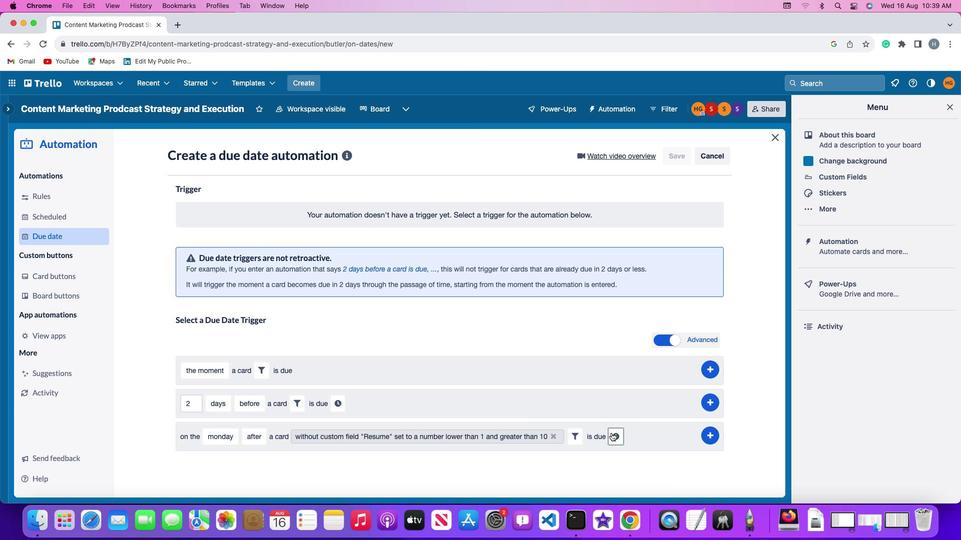 
Action: Mouse pressed left at (611, 433)
Screenshot: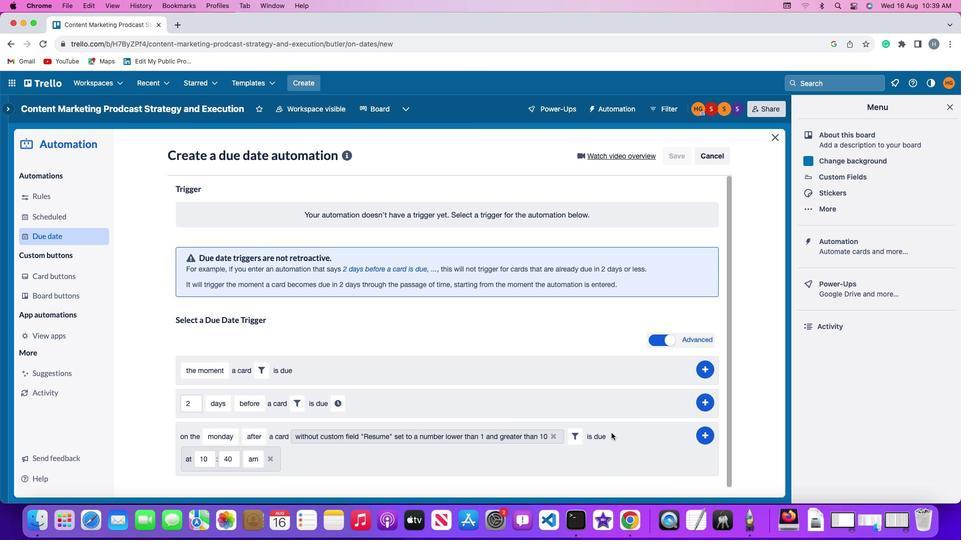 
Action: Mouse moved to (209, 458)
Screenshot: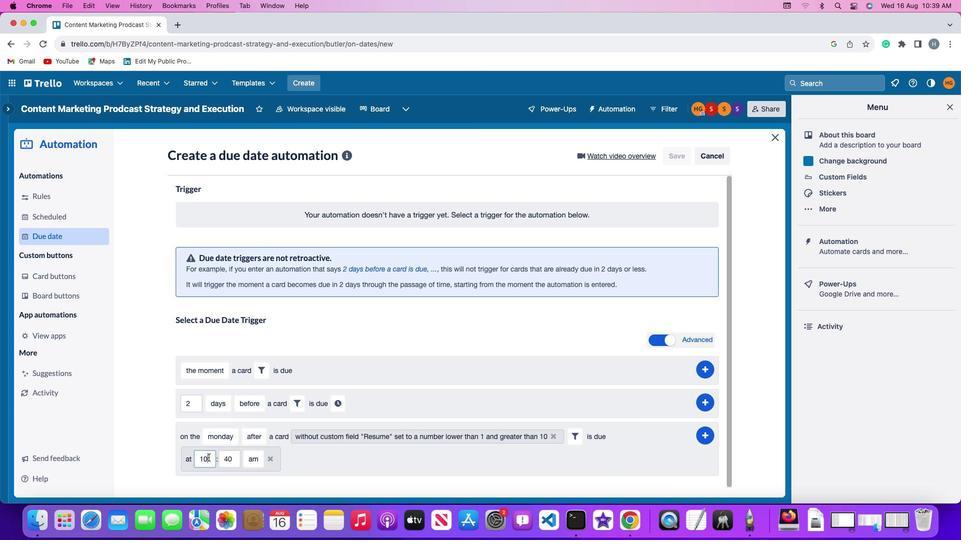 
Action: Mouse pressed left at (209, 458)
Screenshot: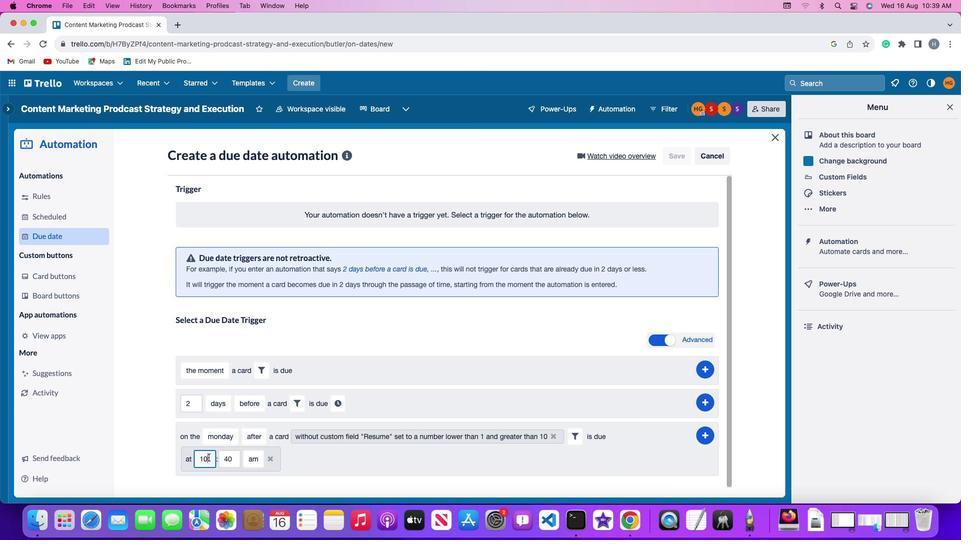 
Action: Key pressed Key.backspaceKey.backspace'1''1'
Screenshot: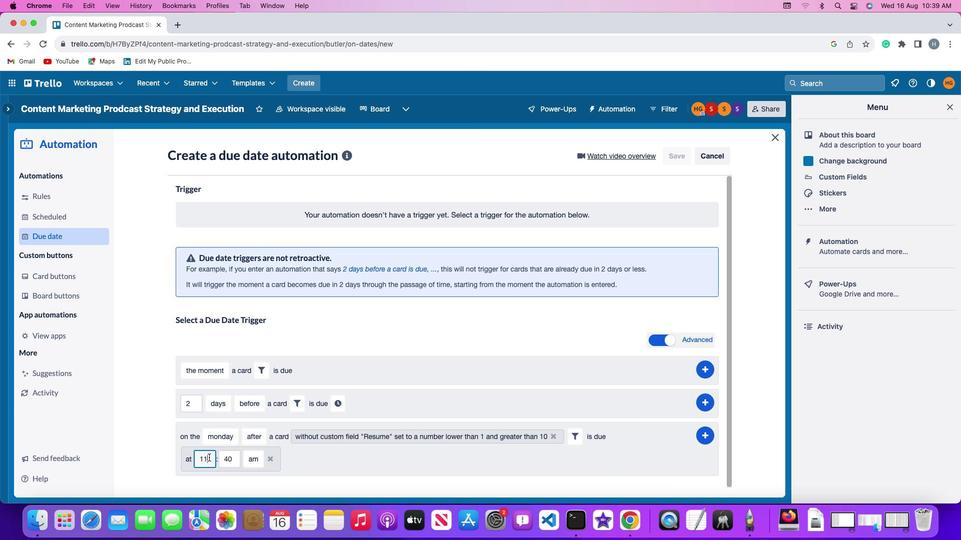 
Action: Mouse moved to (235, 458)
Screenshot: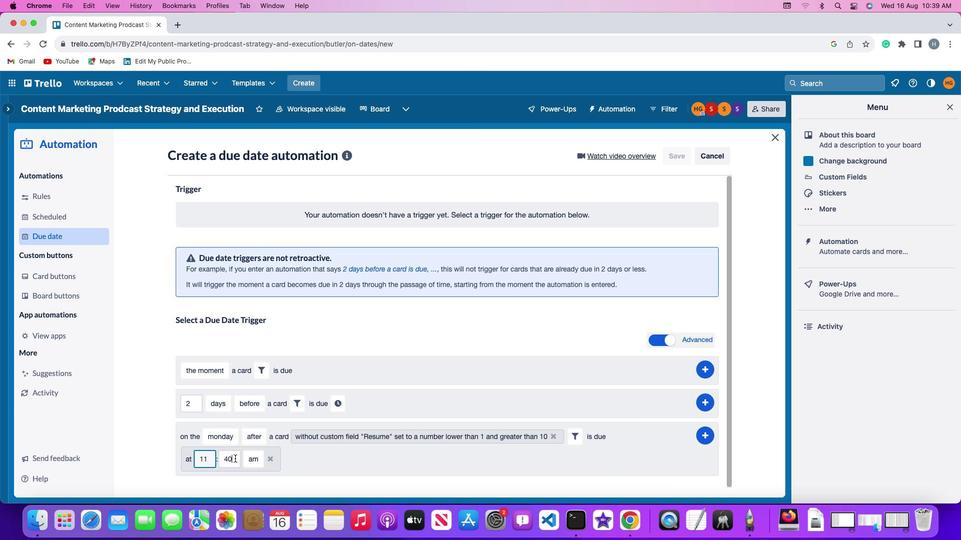 
Action: Mouse pressed left at (235, 458)
Screenshot: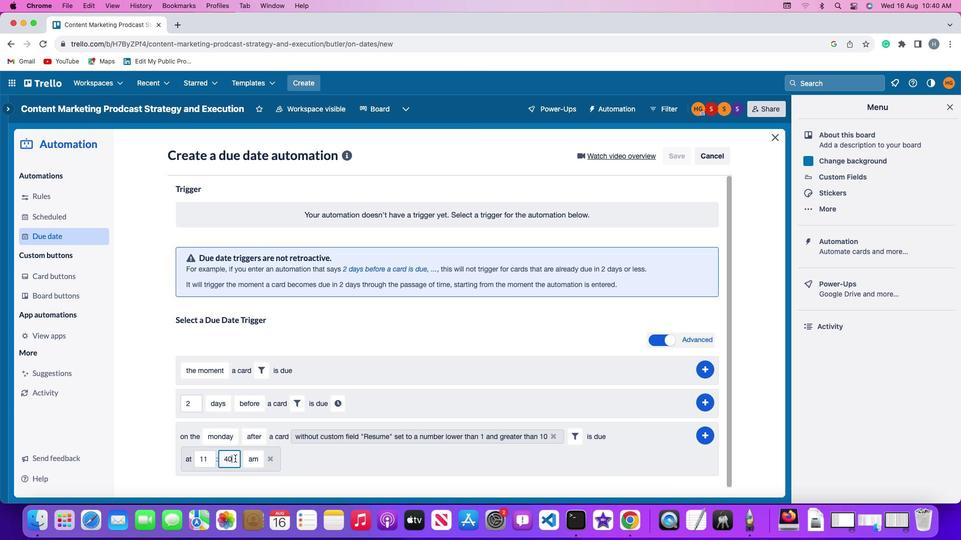 
Action: Key pressed Key.backspaceKey.backspace'0''0'
Screenshot: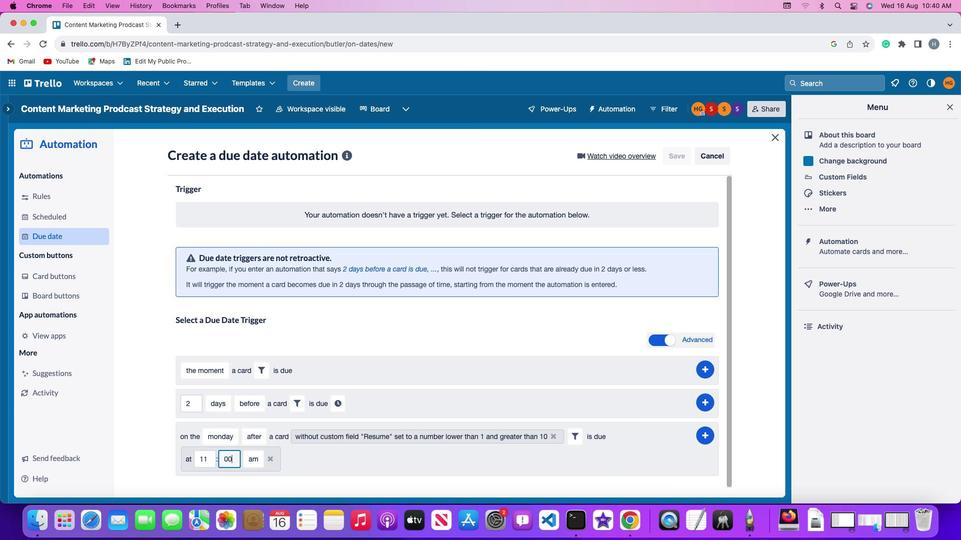 
Action: Mouse moved to (256, 458)
Screenshot: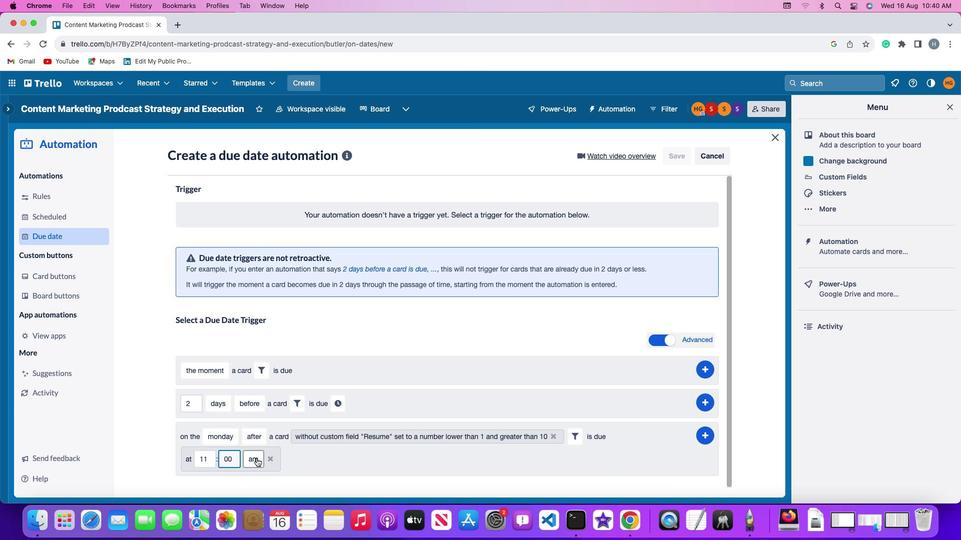 
Action: Mouse pressed left at (256, 458)
Screenshot: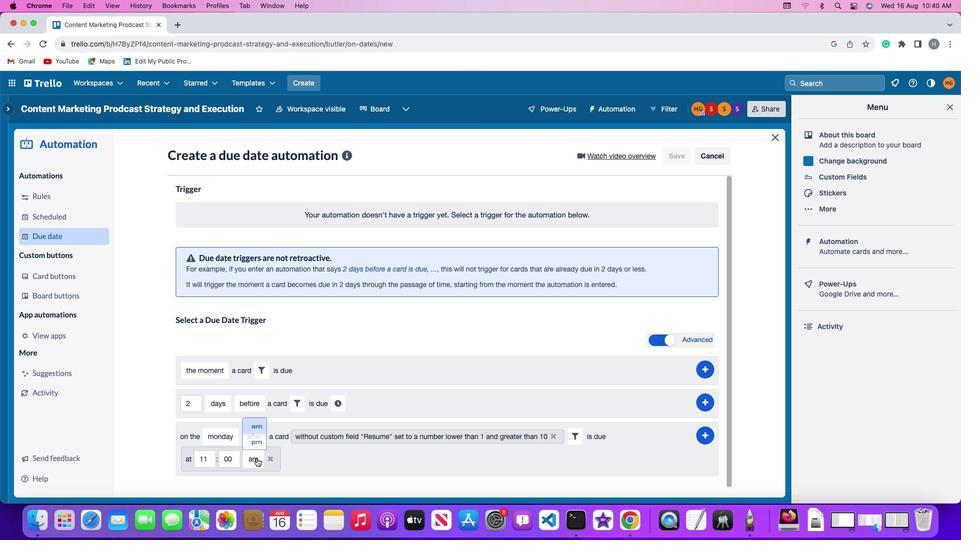 
Action: Mouse moved to (256, 419)
Screenshot: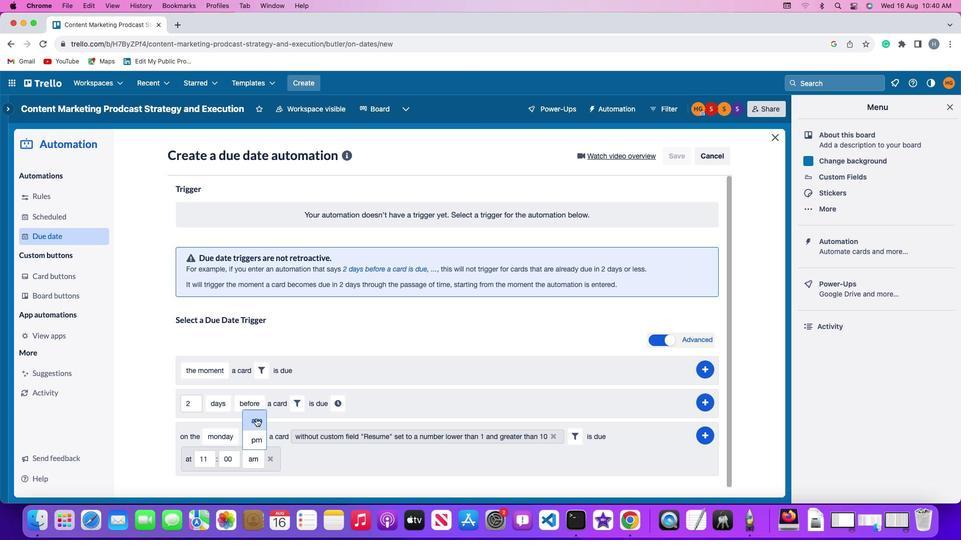 
Action: Mouse pressed left at (256, 419)
Screenshot: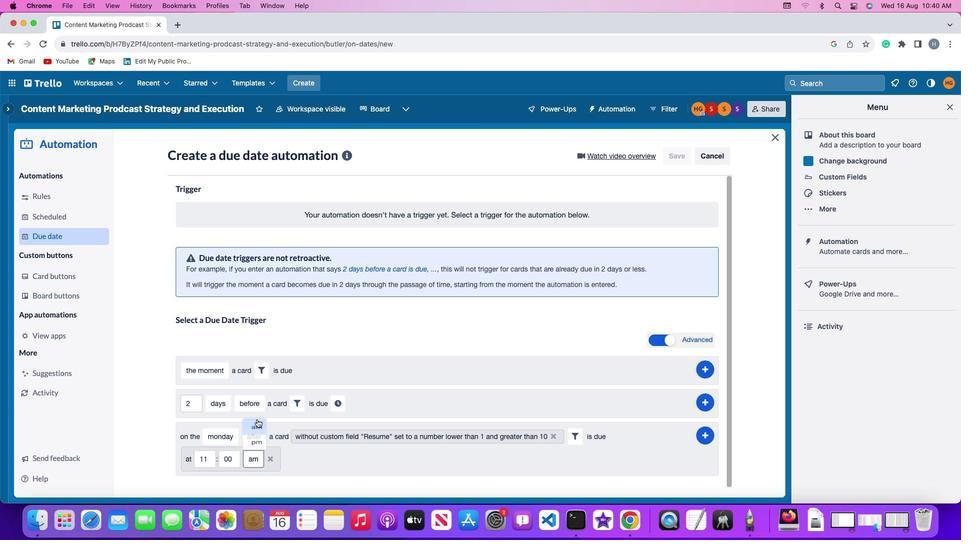 
Action: Mouse moved to (710, 431)
Screenshot: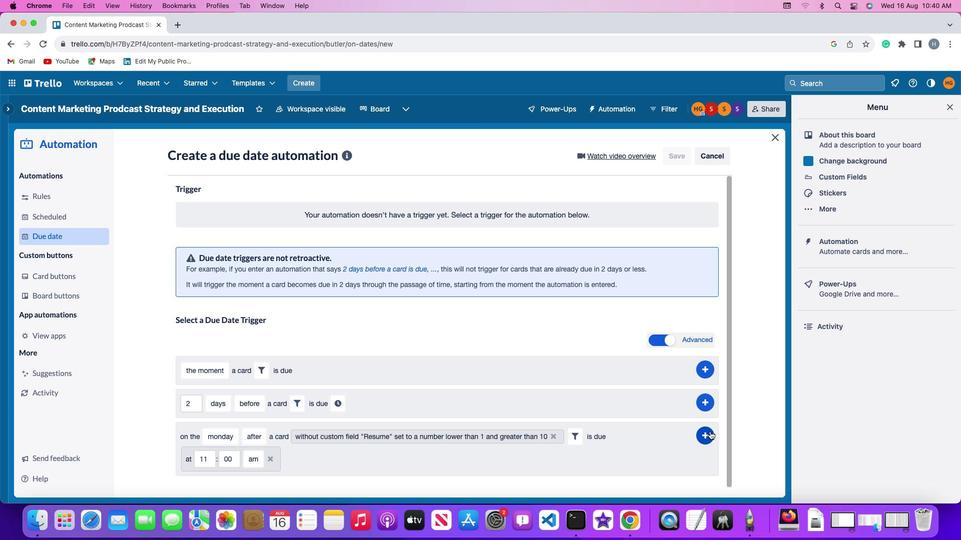 
Action: Mouse pressed left at (710, 431)
Screenshot: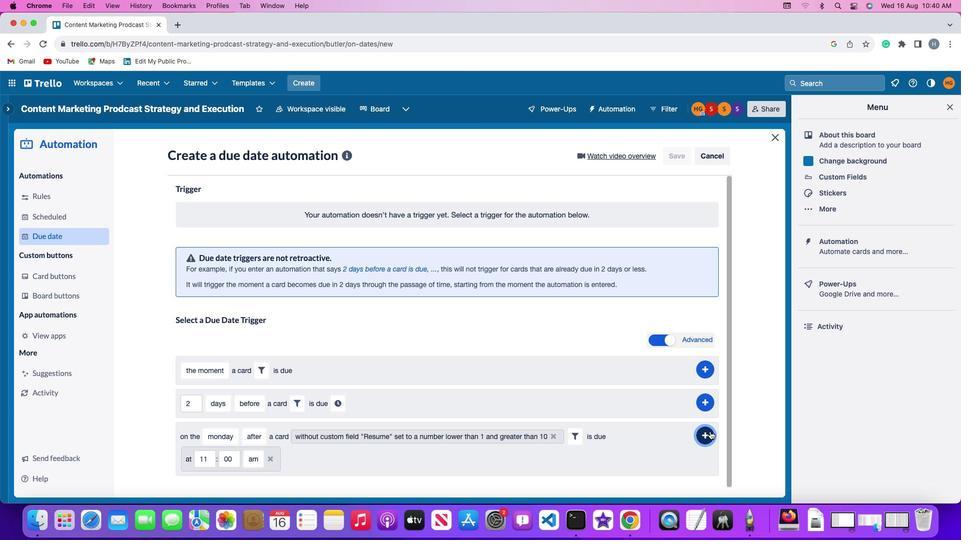 
Action: Mouse moved to (750, 374)
Screenshot: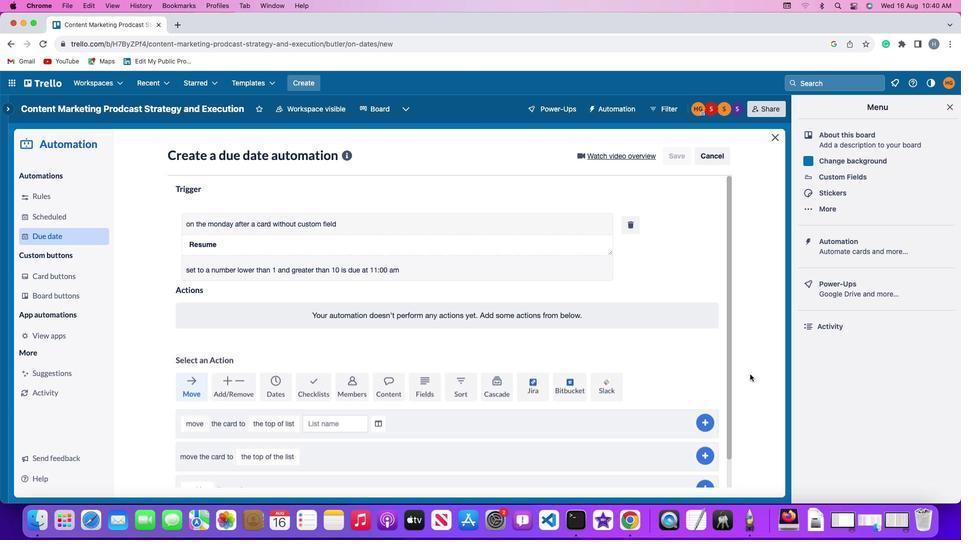 
